 Task: Look for space in Shkodër, Albania from 9th June, 2023 to 16th June, 2023 for 2 adults in price range Rs.8000 to Rs.16000. Place can be entire place with 2 bedrooms having 2 beds and 1 bathroom. Property type can be house, flat, hotel. Amenities needed are: heating. Booking option can be shelf check-in. Required host language is English.
Action: Mouse moved to (403, 89)
Screenshot: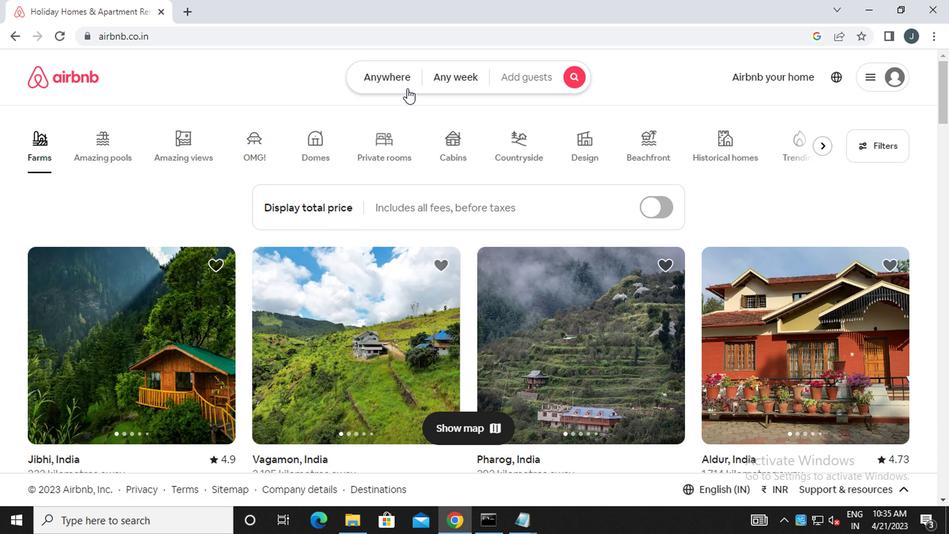 
Action: Mouse pressed left at (403, 89)
Screenshot: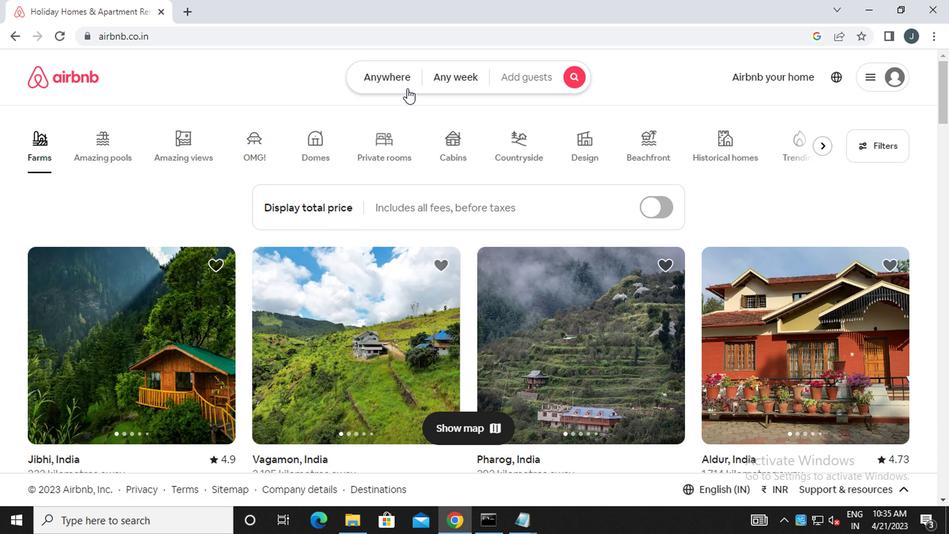 
Action: Mouse moved to (263, 122)
Screenshot: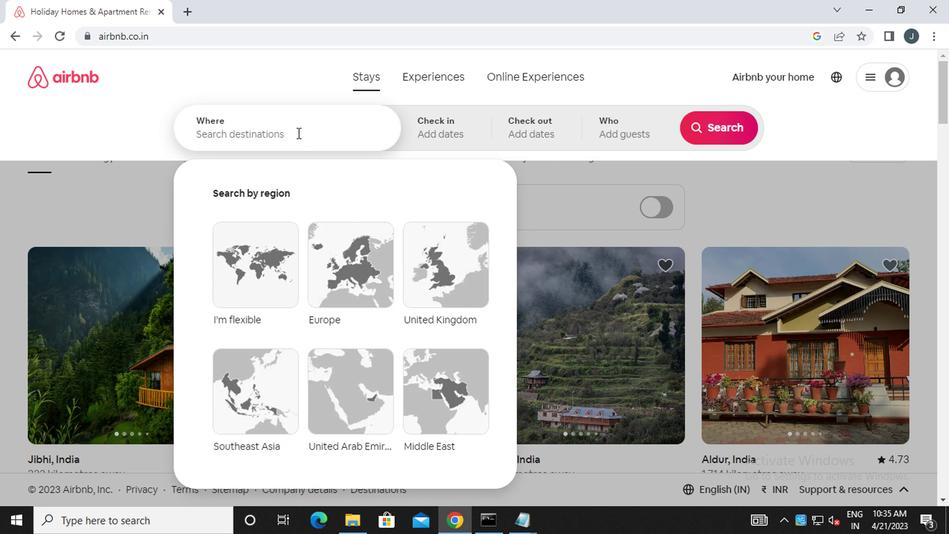 
Action: Mouse pressed left at (263, 122)
Screenshot: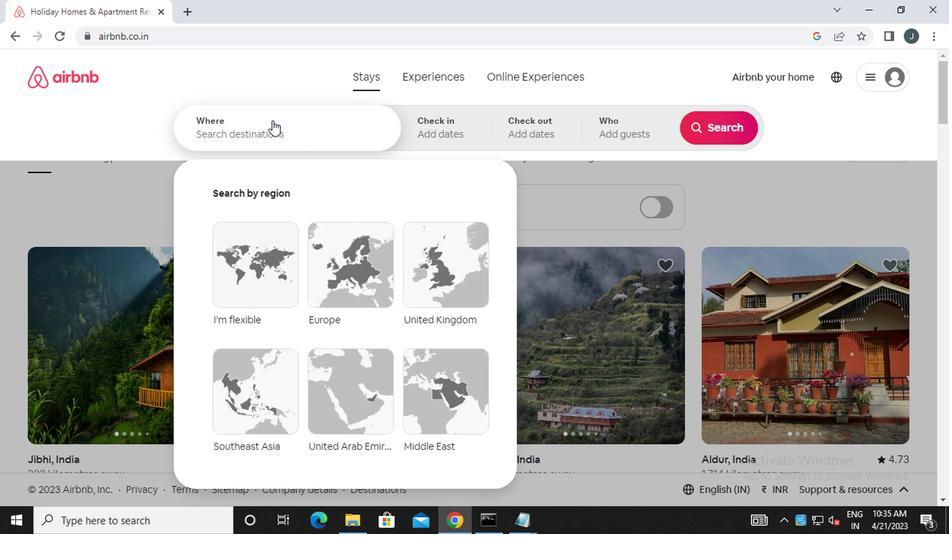 
Action: Mouse moved to (263, 122)
Screenshot: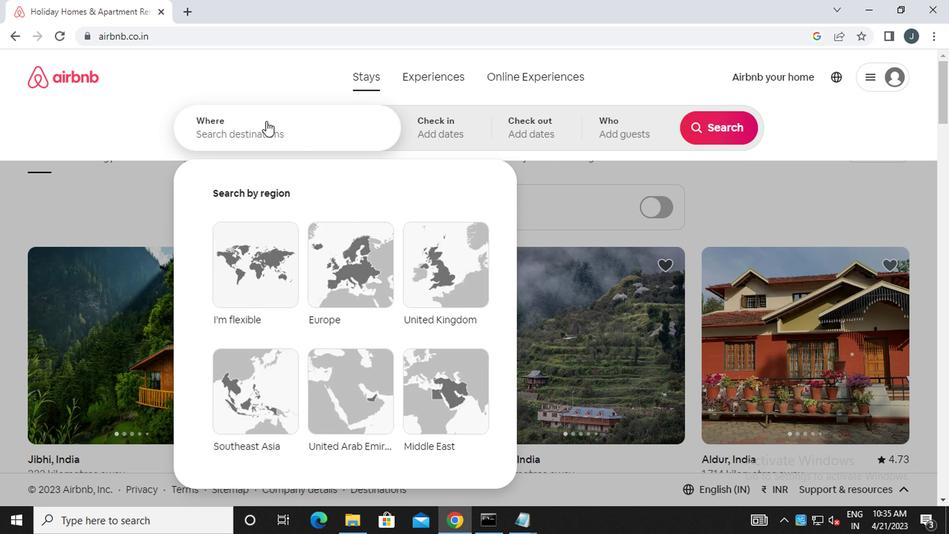 
Action: Key pressed s<Key.caps_lock>hkoder
Screenshot: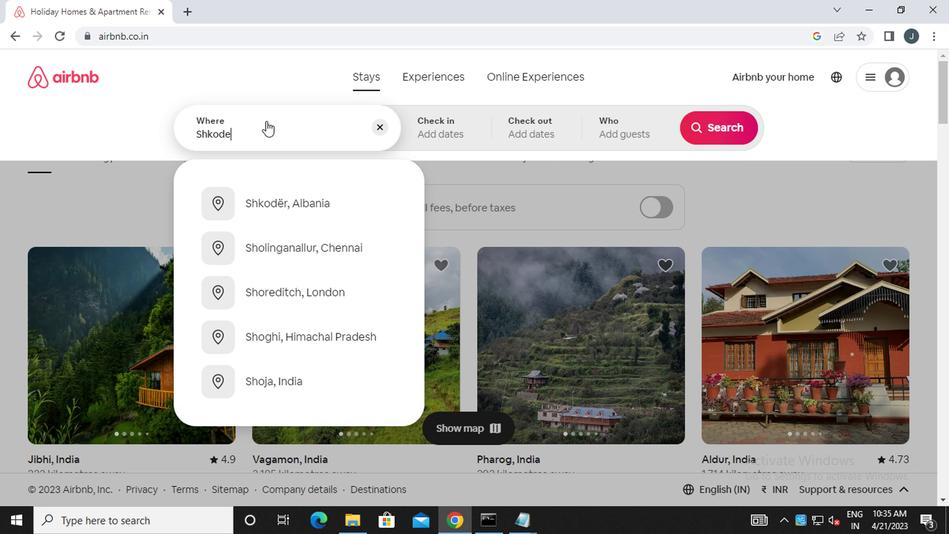 
Action: Mouse moved to (290, 198)
Screenshot: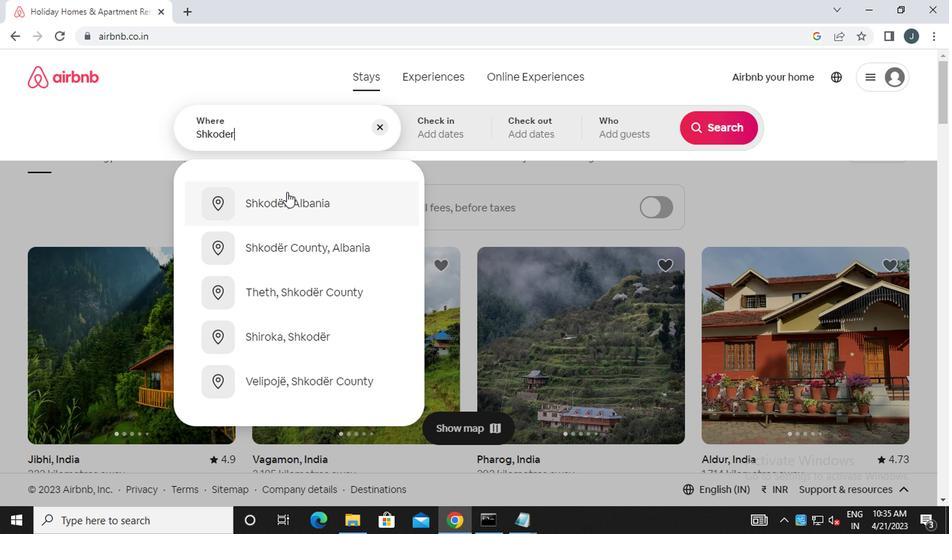 
Action: Mouse pressed left at (290, 198)
Screenshot: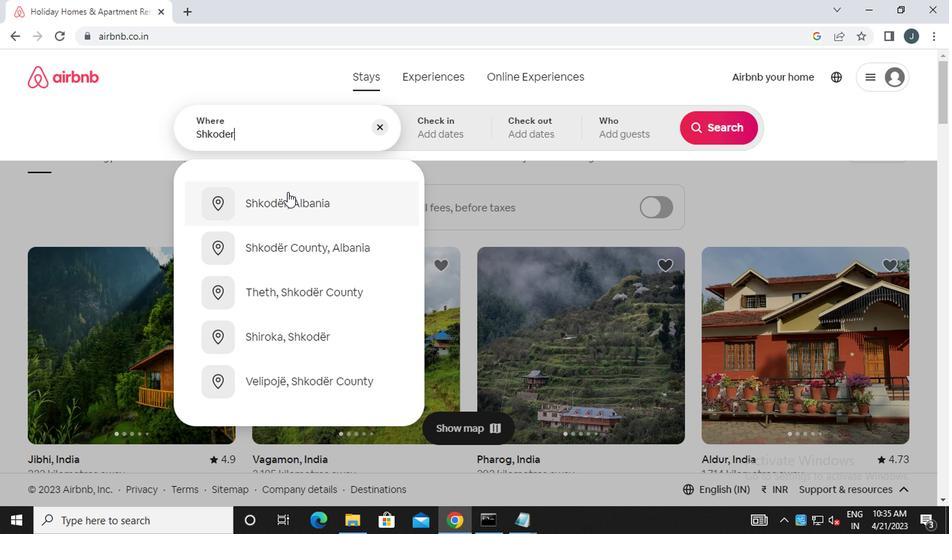 
Action: Mouse moved to (708, 243)
Screenshot: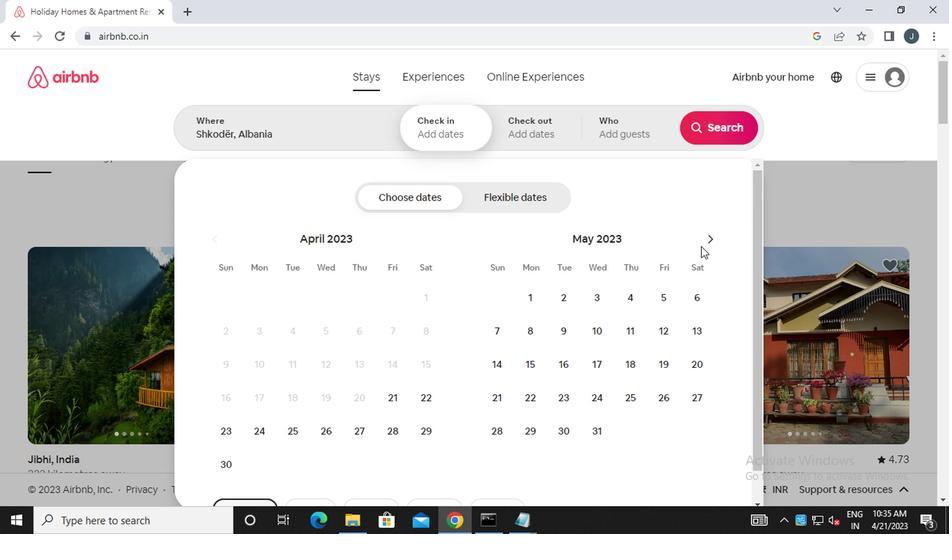 
Action: Mouse pressed left at (708, 243)
Screenshot: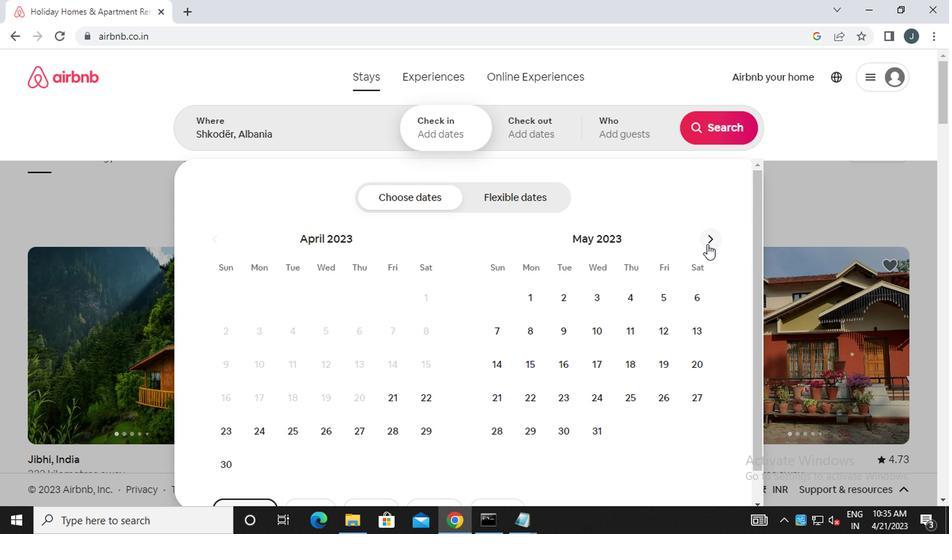 
Action: Mouse moved to (663, 325)
Screenshot: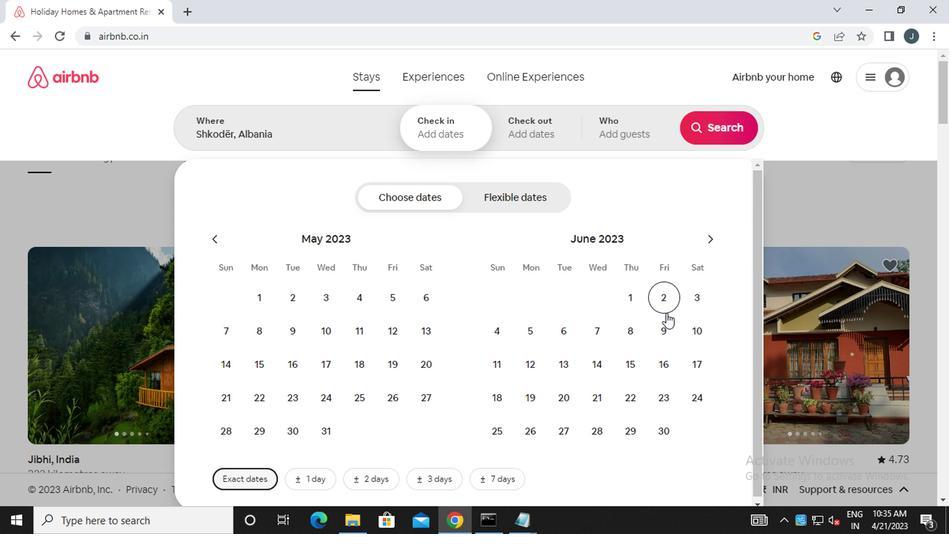 
Action: Mouse pressed left at (663, 325)
Screenshot: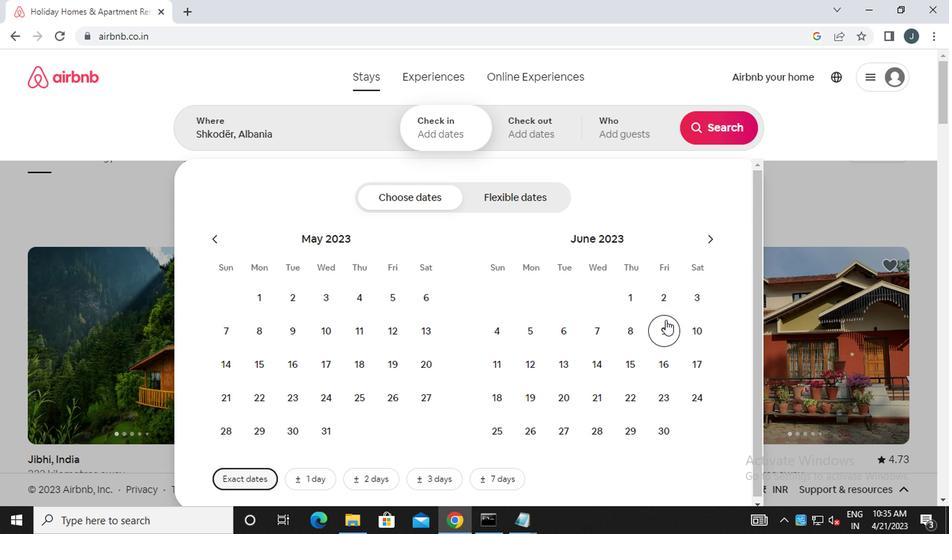 
Action: Mouse moved to (664, 354)
Screenshot: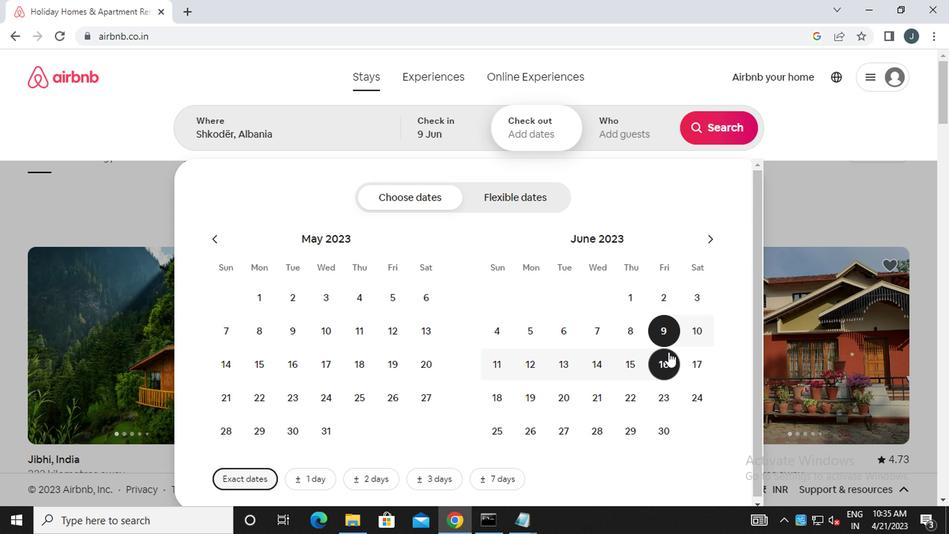 
Action: Mouse pressed left at (664, 354)
Screenshot: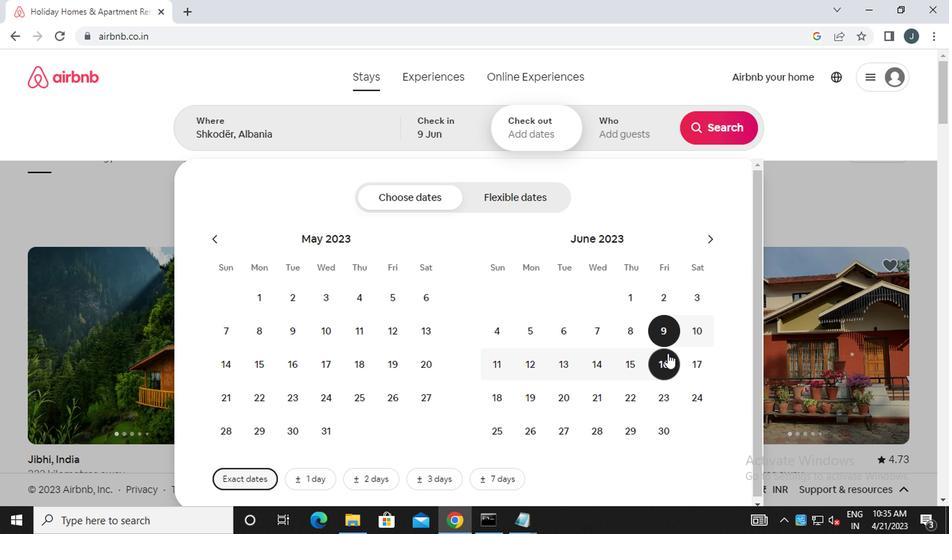 
Action: Mouse moved to (624, 128)
Screenshot: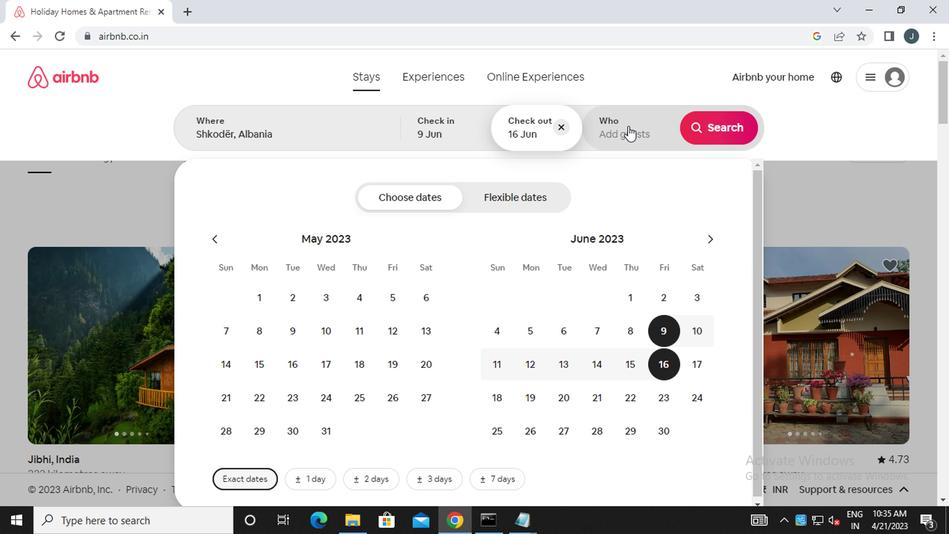 
Action: Mouse pressed left at (624, 128)
Screenshot: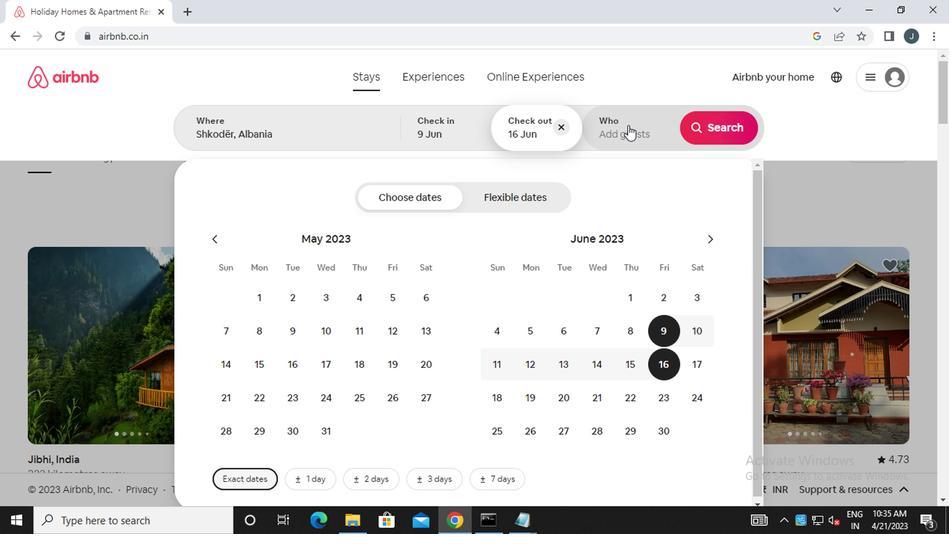 
Action: Mouse moved to (726, 198)
Screenshot: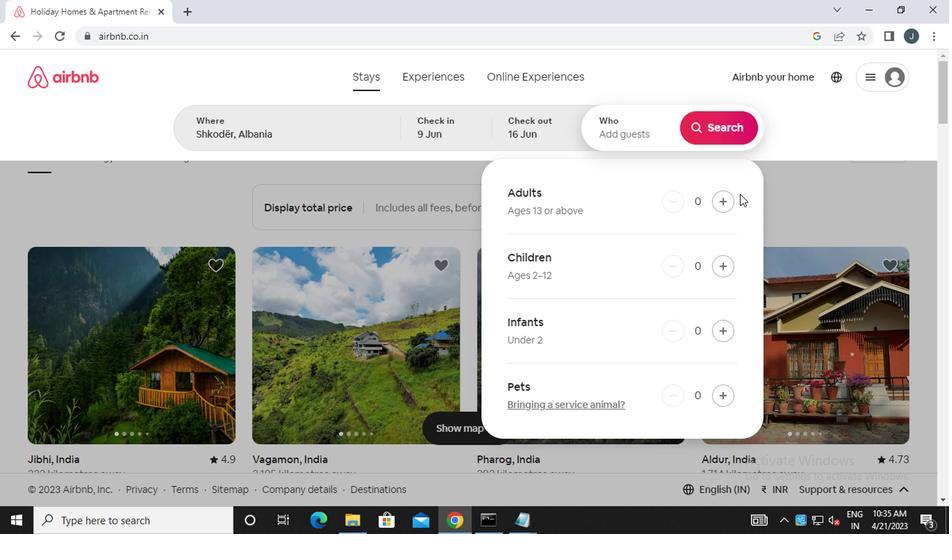 
Action: Mouse pressed left at (726, 198)
Screenshot: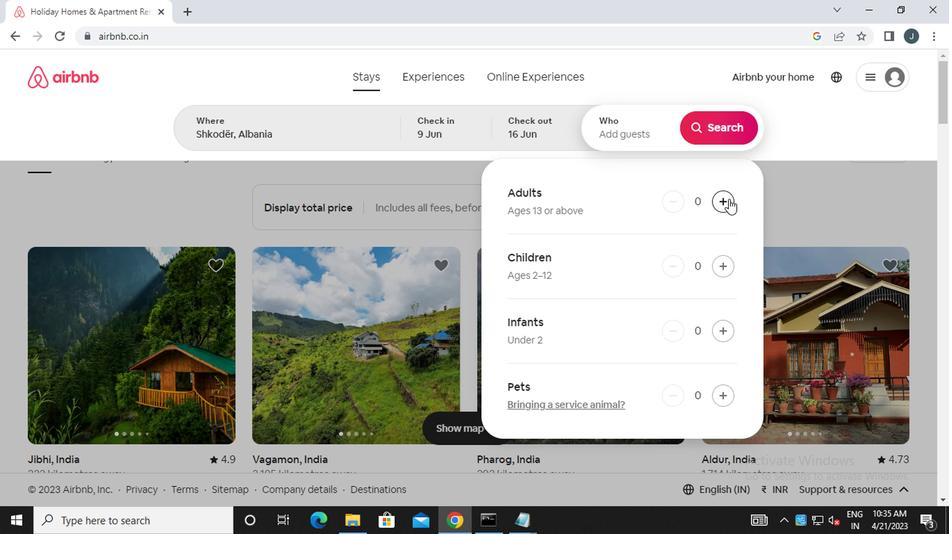 
Action: Mouse moved to (726, 198)
Screenshot: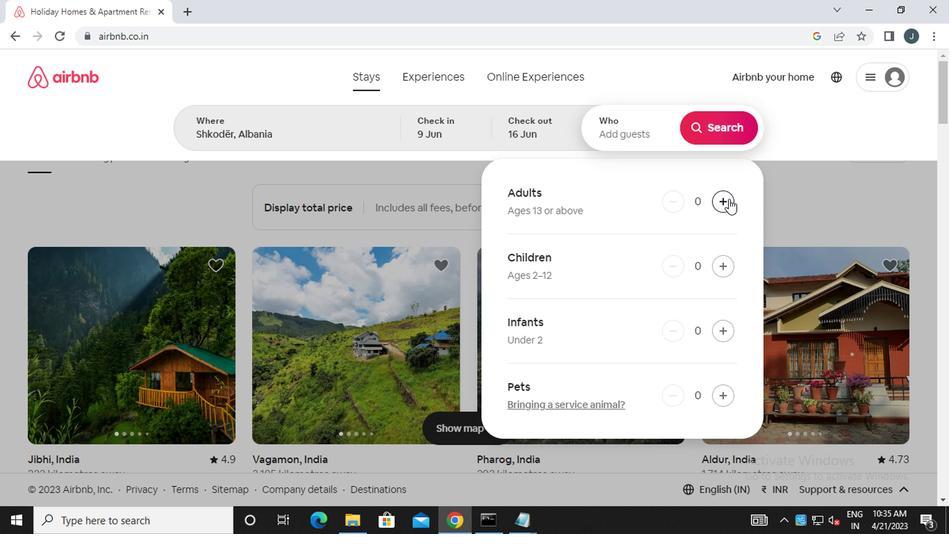 
Action: Mouse pressed left at (726, 198)
Screenshot: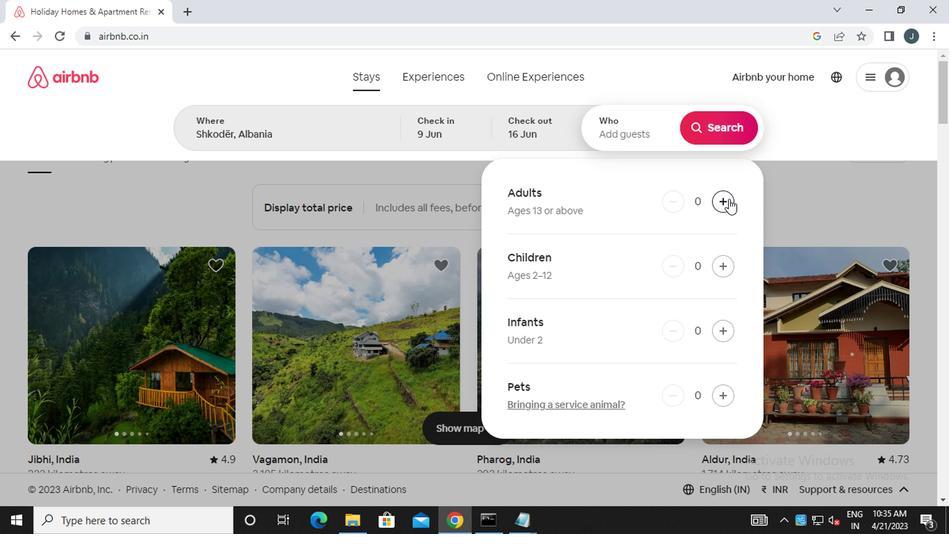 
Action: Mouse moved to (730, 129)
Screenshot: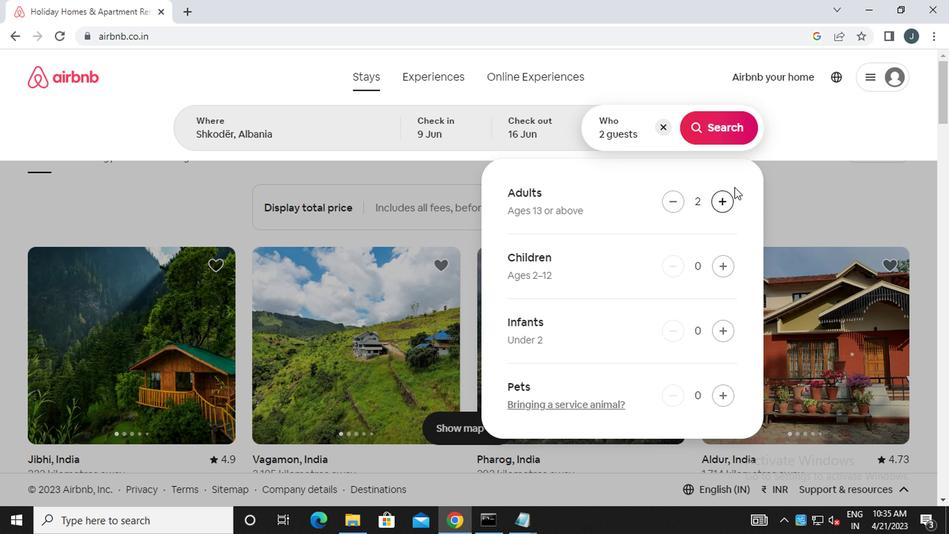 
Action: Mouse pressed left at (730, 129)
Screenshot: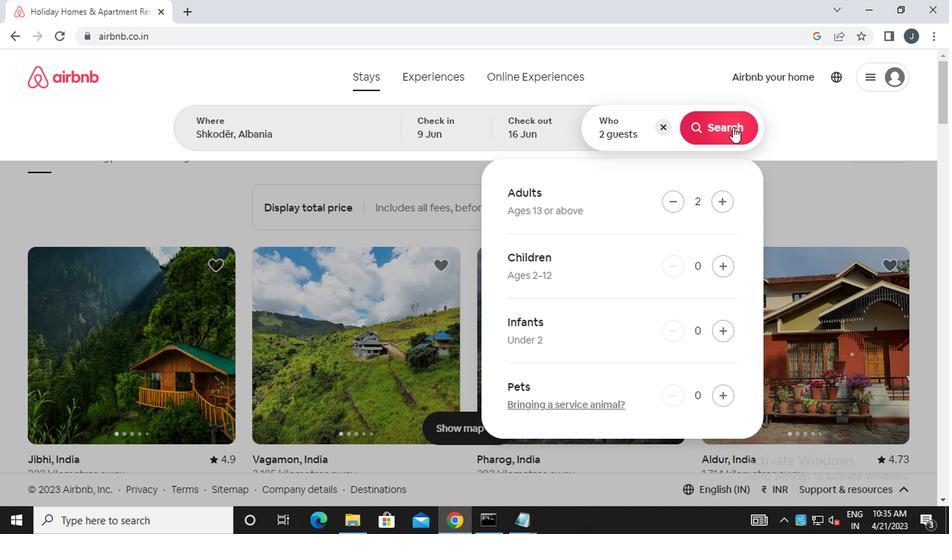 
Action: Mouse moved to (900, 129)
Screenshot: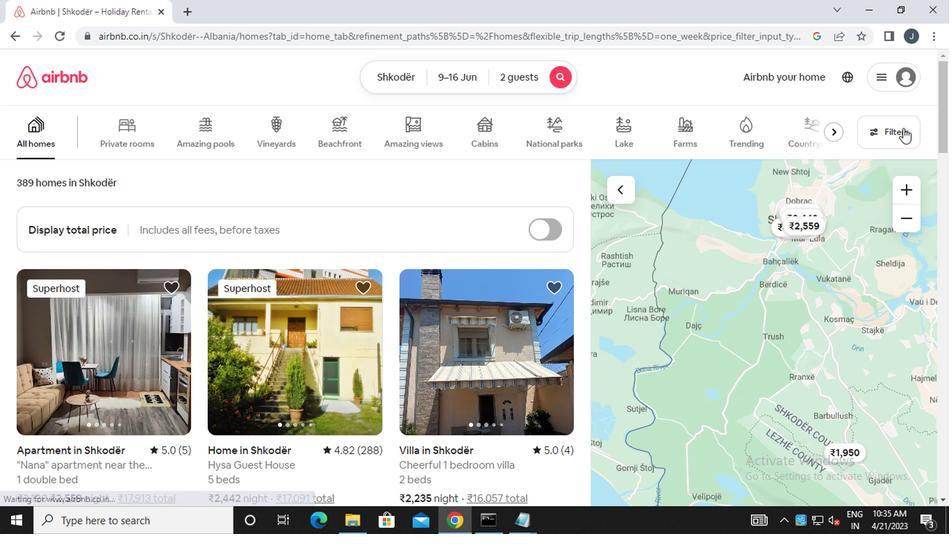 
Action: Mouse pressed left at (900, 129)
Screenshot: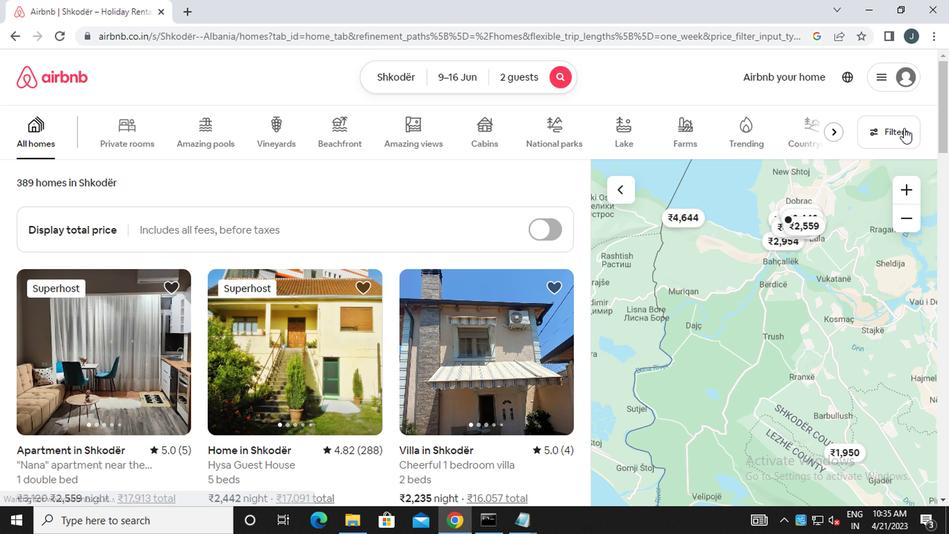 
Action: Mouse moved to (322, 312)
Screenshot: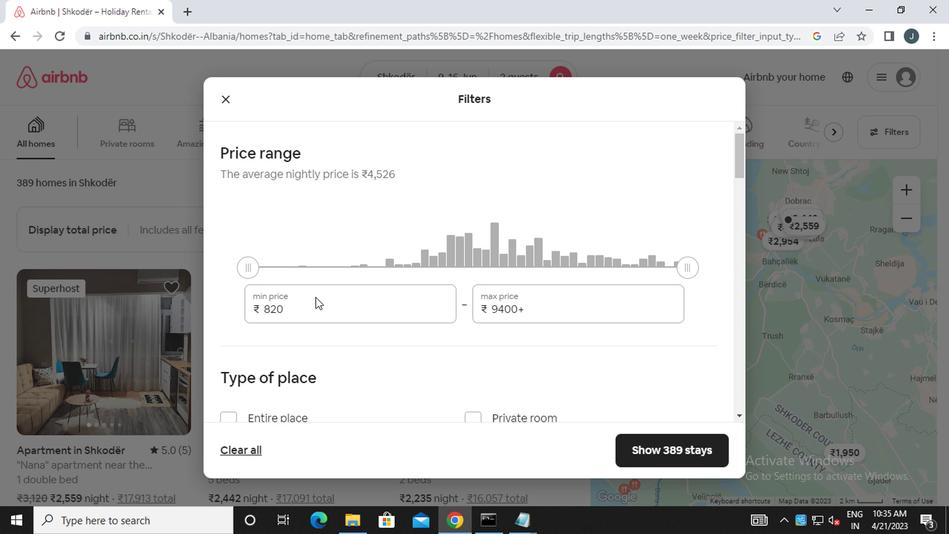 
Action: Mouse pressed left at (322, 312)
Screenshot: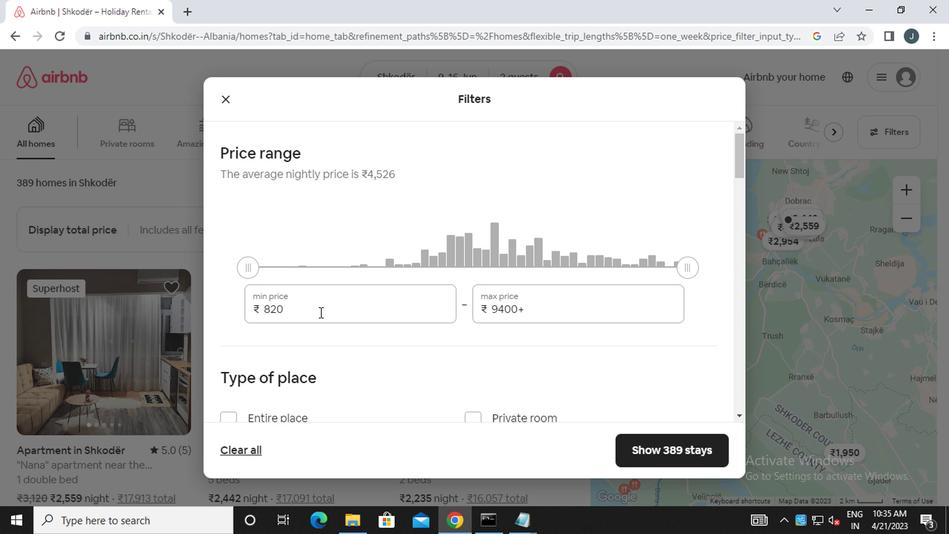 
Action: Mouse moved to (339, 292)
Screenshot: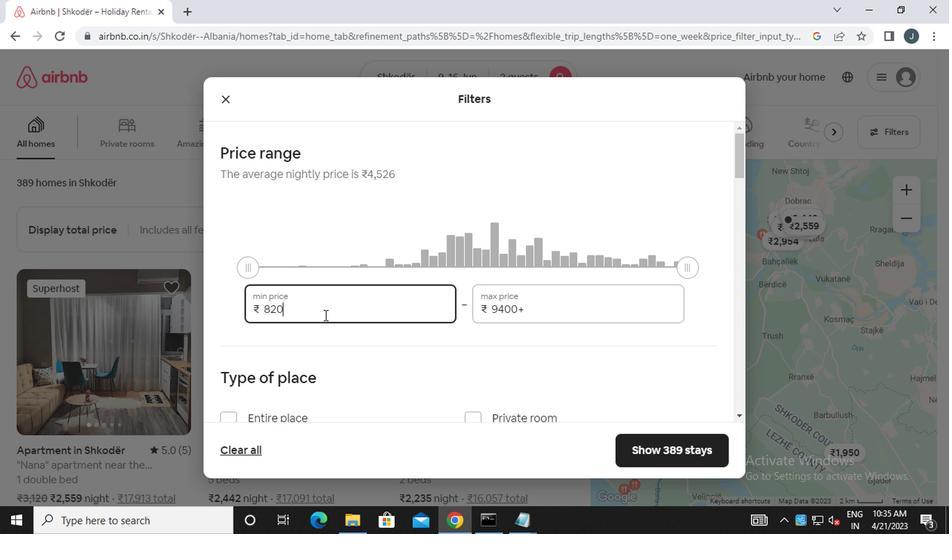 
Action: Key pressed <Key.backspace><Key.backspace>000
Screenshot: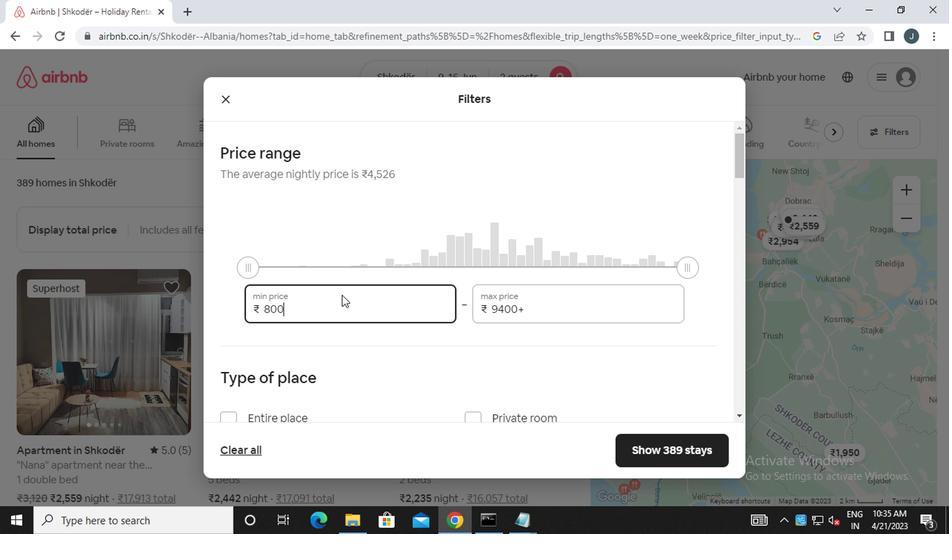 
Action: Mouse moved to (327, 301)
Screenshot: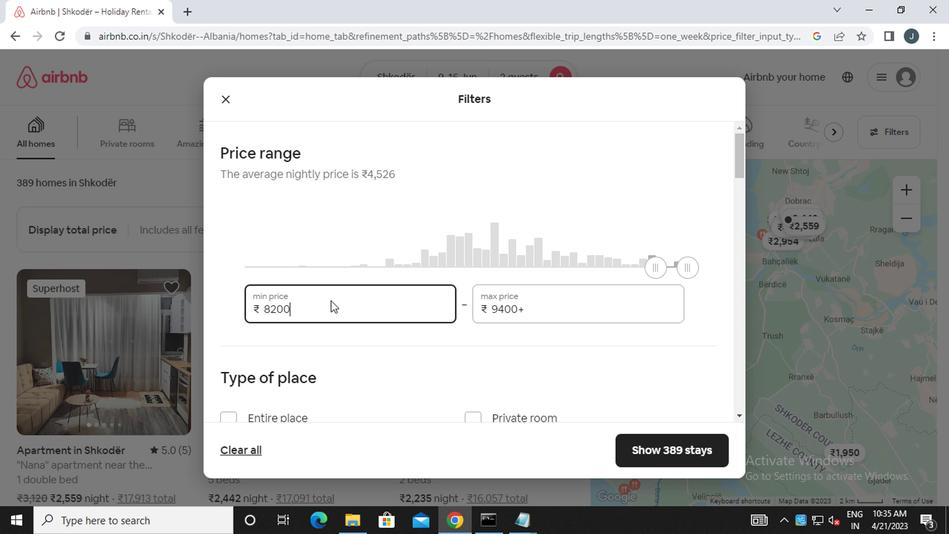
Action: Key pressed <Key.backspace><Key.backspace><Key.backspace>000
Screenshot: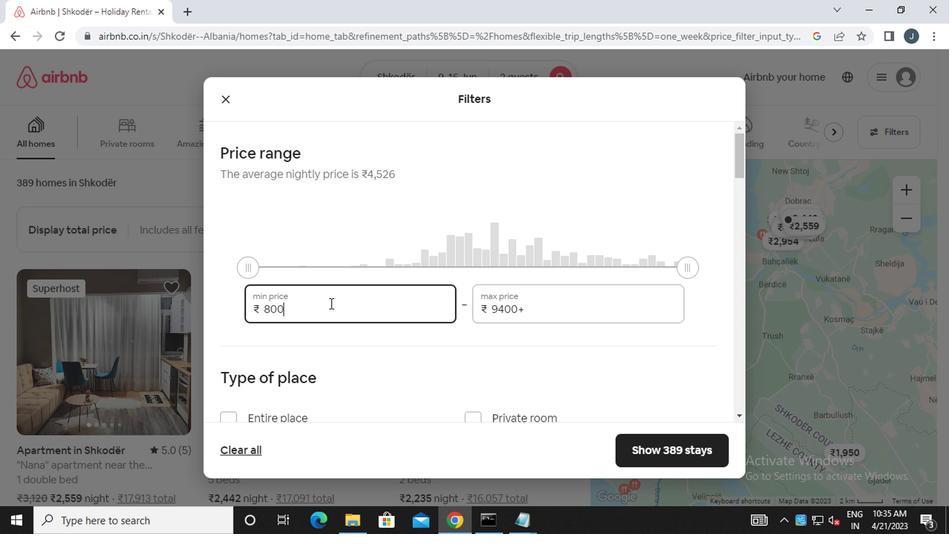 
Action: Mouse moved to (579, 308)
Screenshot: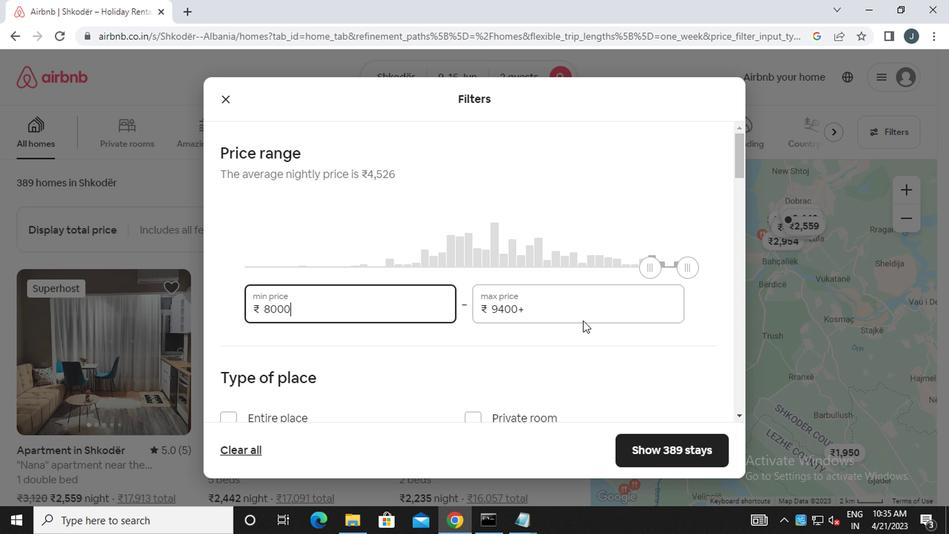
Action: Mouse pressed left at (579, 308)
Screenshot: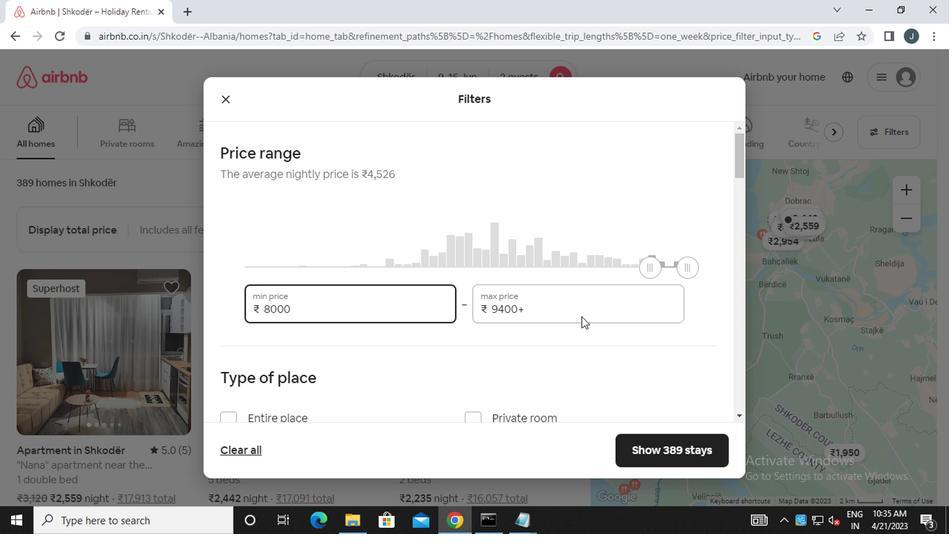 
Action: Key pressed <Key.backspace><Key.backspace><Key.backspace><Key.backspace><Key.backspace>16000
Screenshot: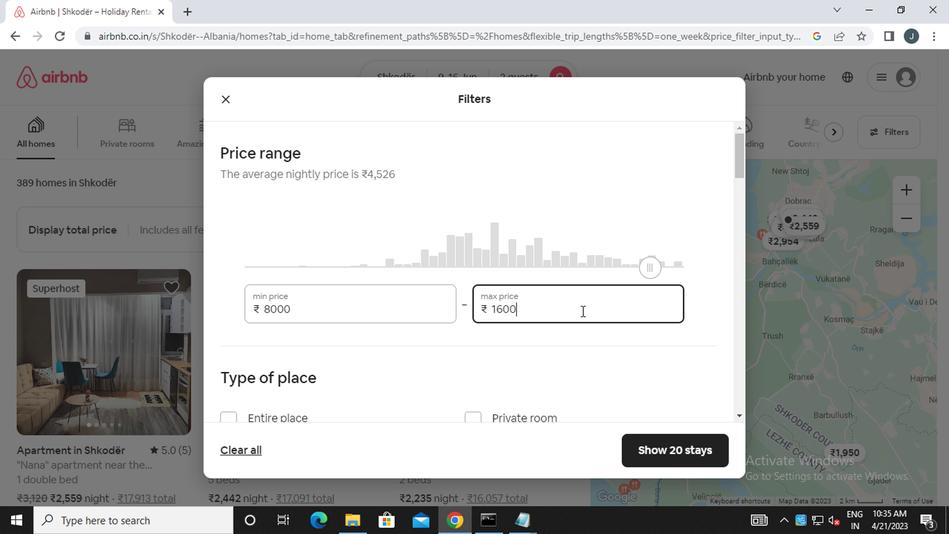 
Action: Mouse moved to (664, 348)
Screenshot: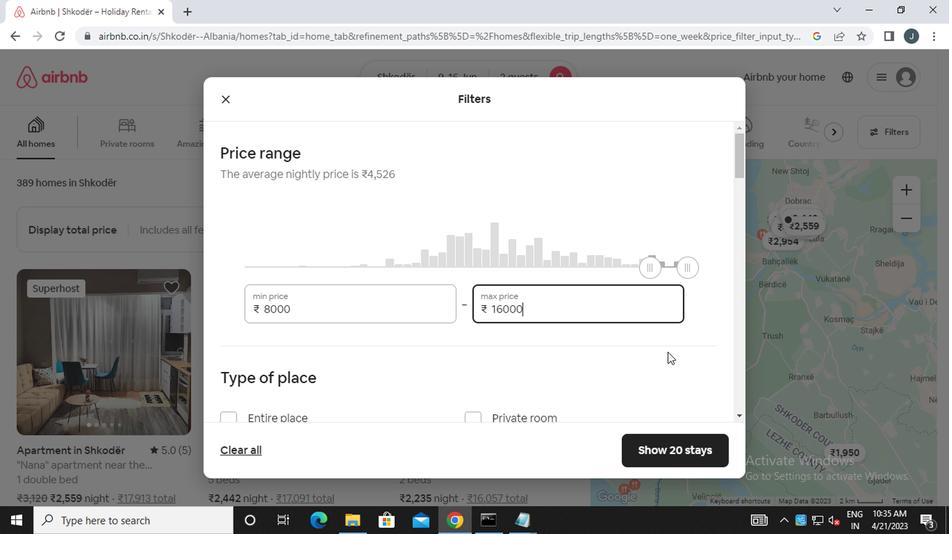 
Action: Mouse scrolled (664, 348) with delta (0, 0)
Screenshot: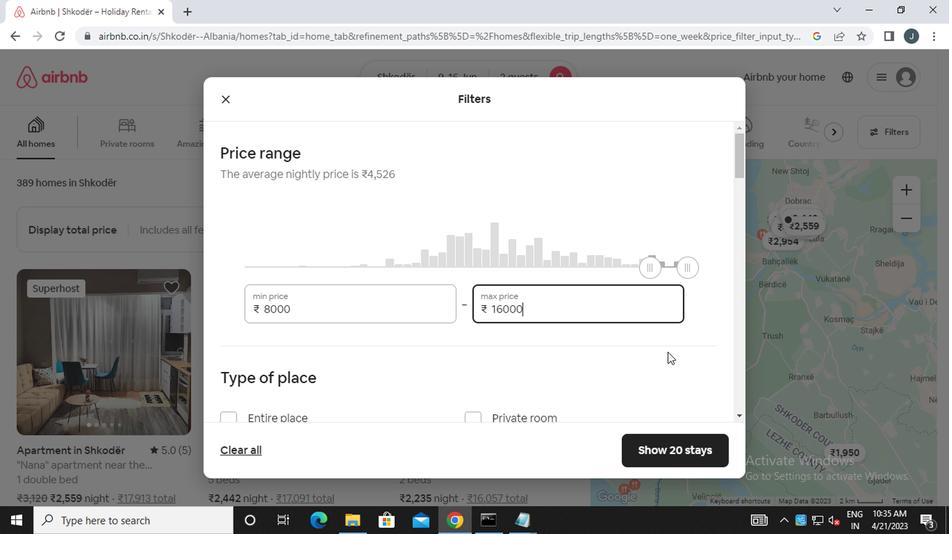 
Action: Mouse scrolled (664, 348) with delta (0, 0)
Screenshot: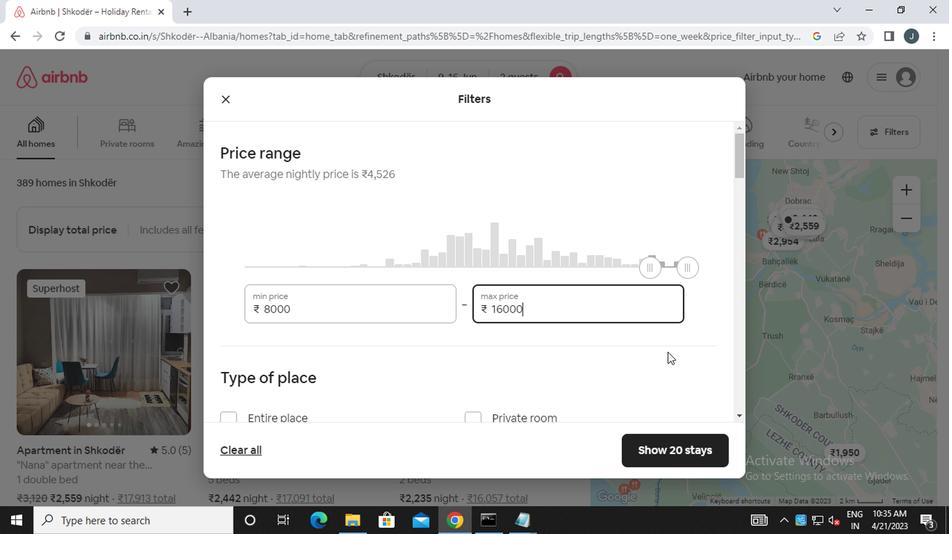 
Action: Mouse scrolled (664, 348) with delta (0, 0)
Screenshot: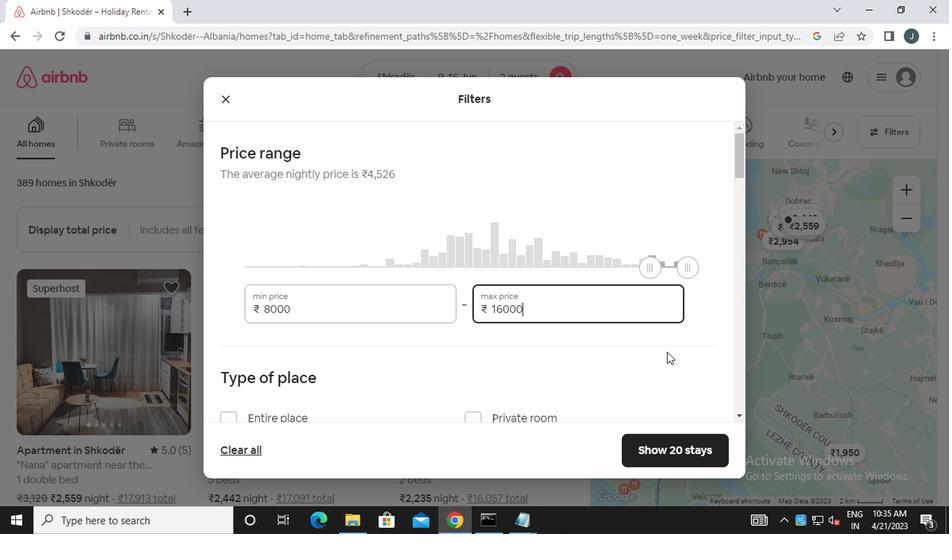
Action: Mouse moved to (253, 214)
Screenshot: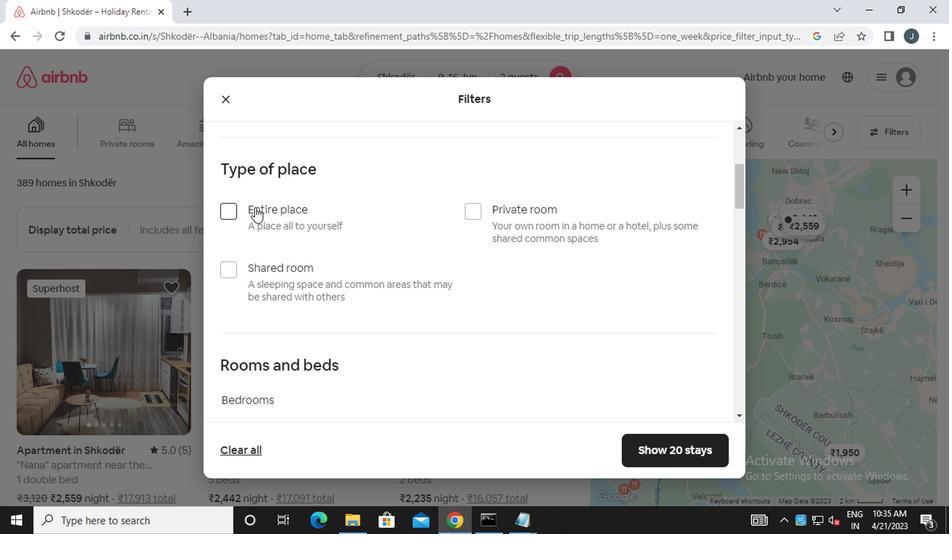 
Action: Mouse pressed left at (253, 214)
Screenshot: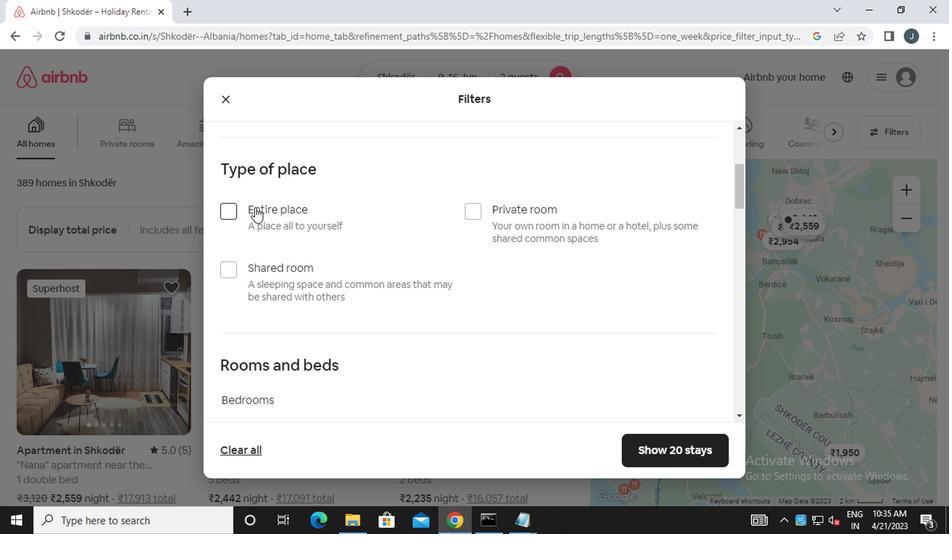 
Action: Mouse moved to (348, 269)
Screenshot: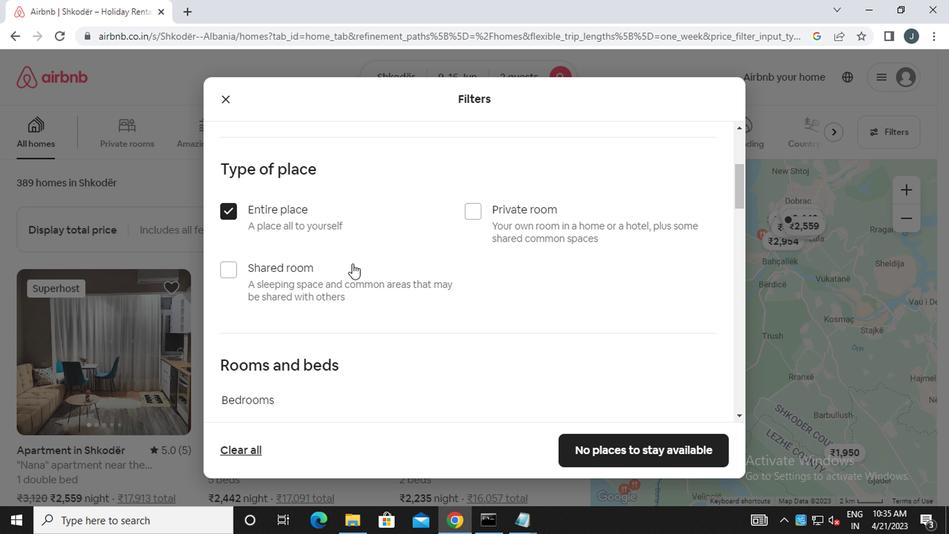 
Action: Mouse scrolled (348, 268) with delta (0, 0)
Screenshot: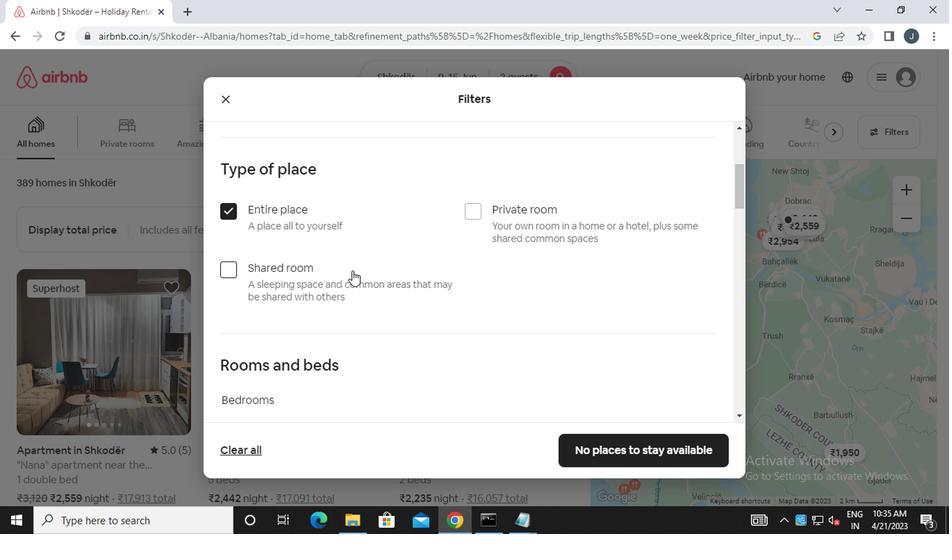 
Action: Mouse scrolled (348, 268) with delta (0, 0)
Screenshot: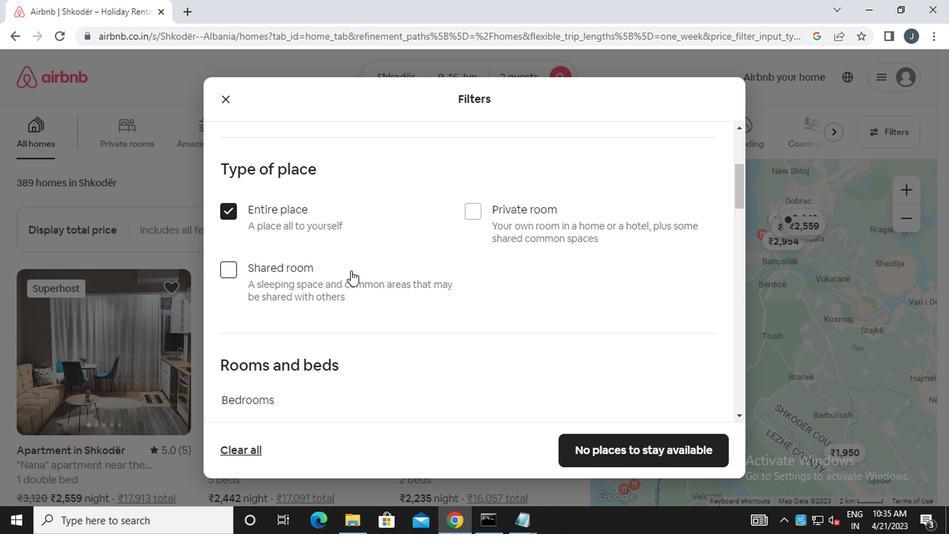 
Action: Mouse moved to (348, 269)
Screenshot: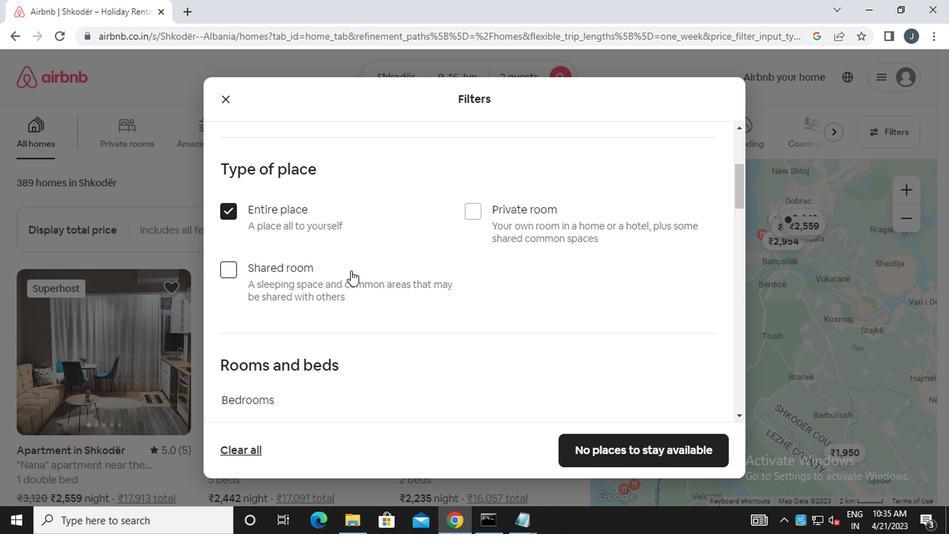 
Action: Mouse scrolled (348, 268) with delta (0, 0)
Screenshot: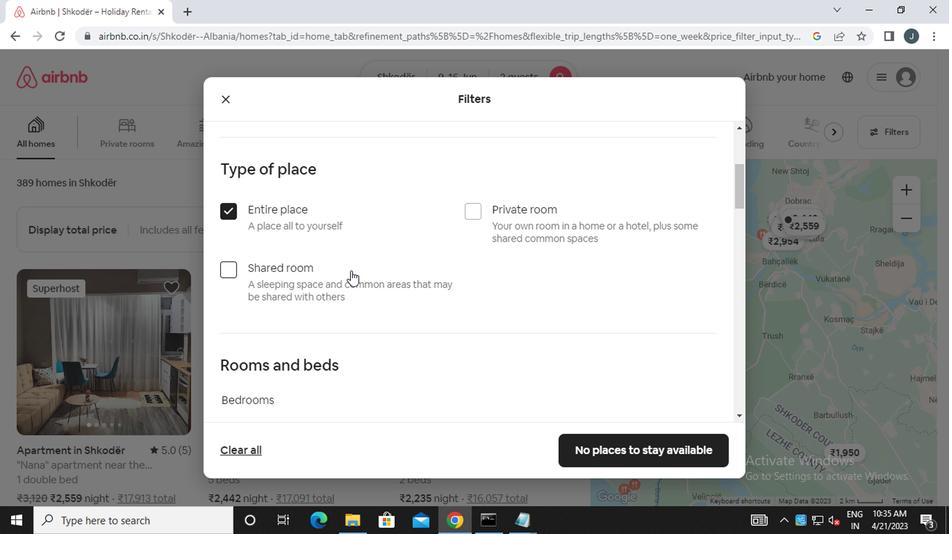 
Action: Mouse moved to (347, 237)
Screenshot: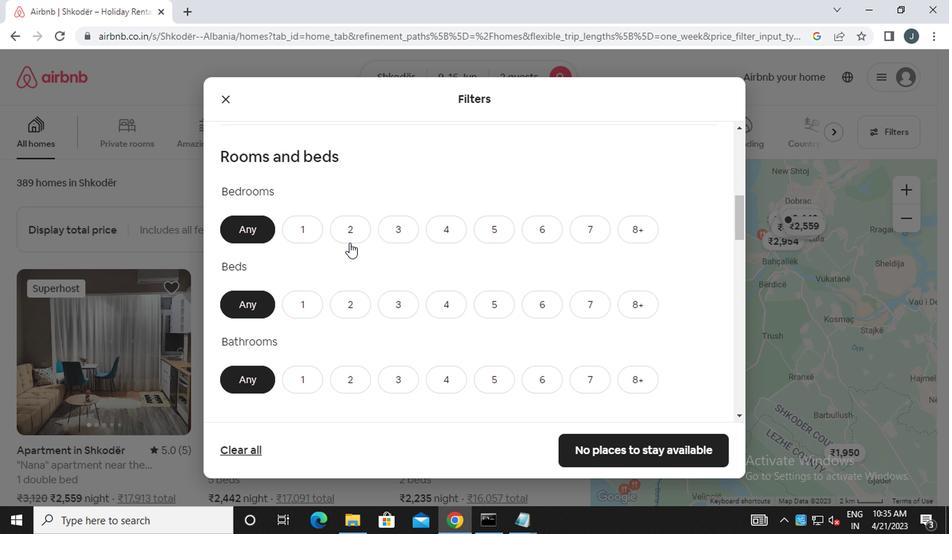
Action: Mouse pressed left at (347, 237)
Screenshot: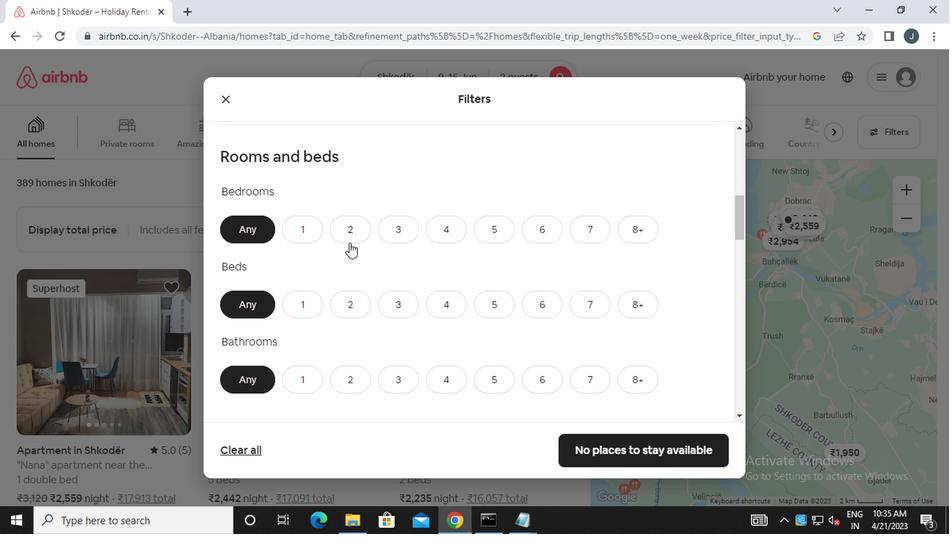 
Action: Mouse moved to (351, 303)
Screenshot: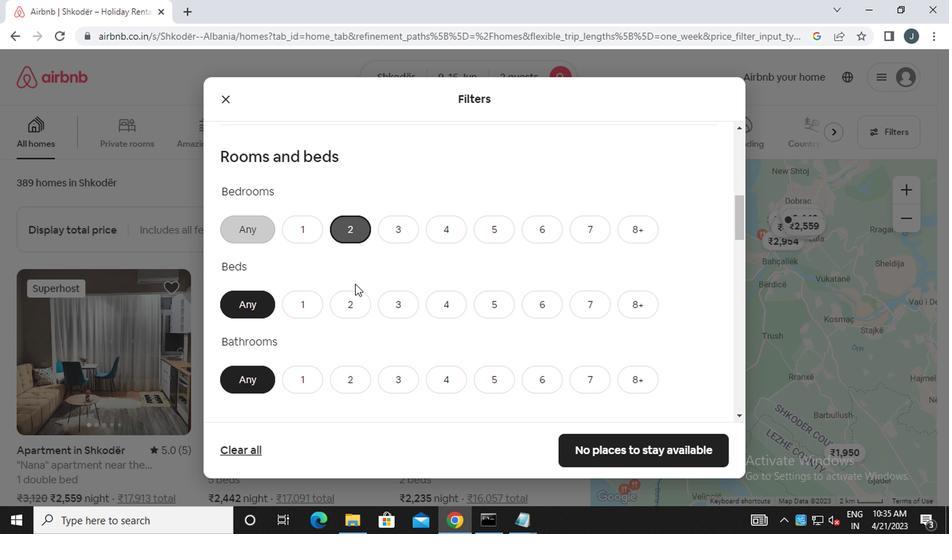 
Action: Mouse pressed left at (351, 303)
Screenshot: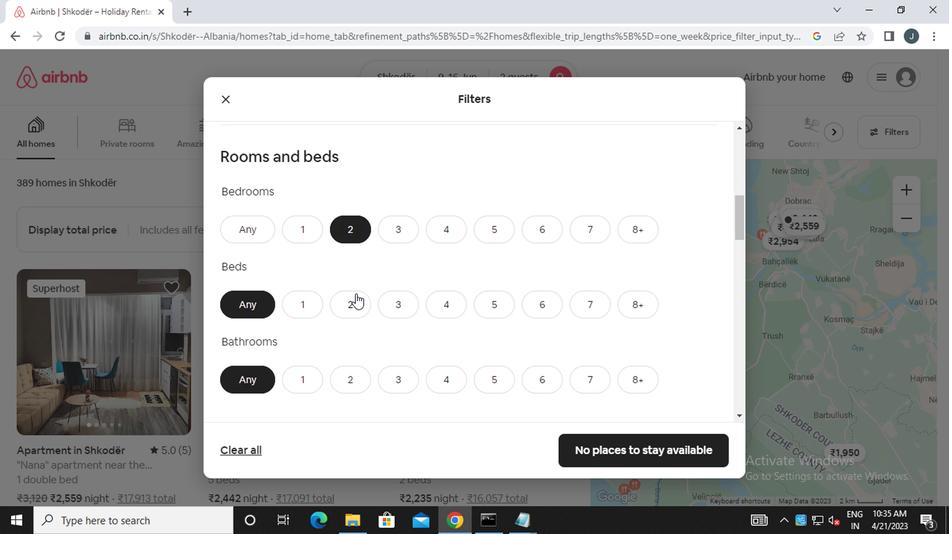 
Action: Mouse moved to (301, 379)
Screenshot: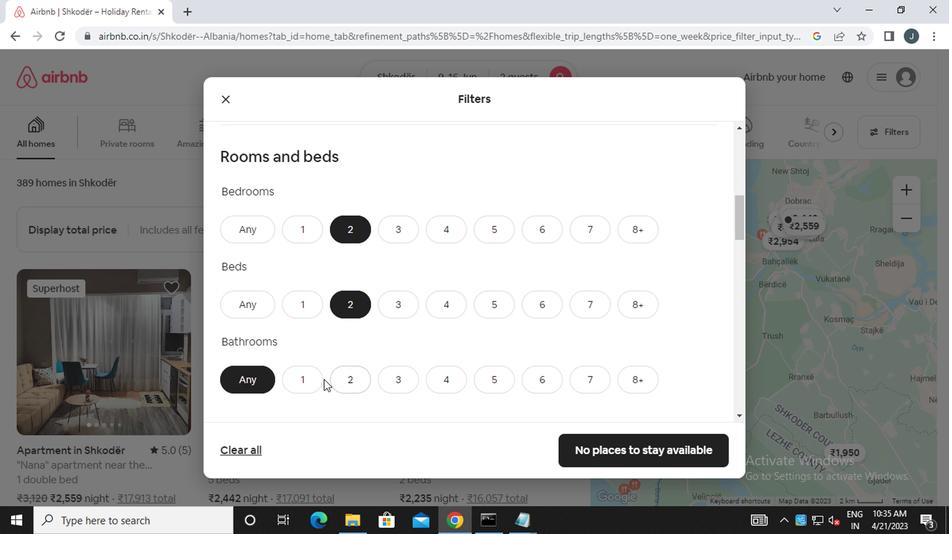 
Action: Mouse pressed left at (301, 379)
Screenshot: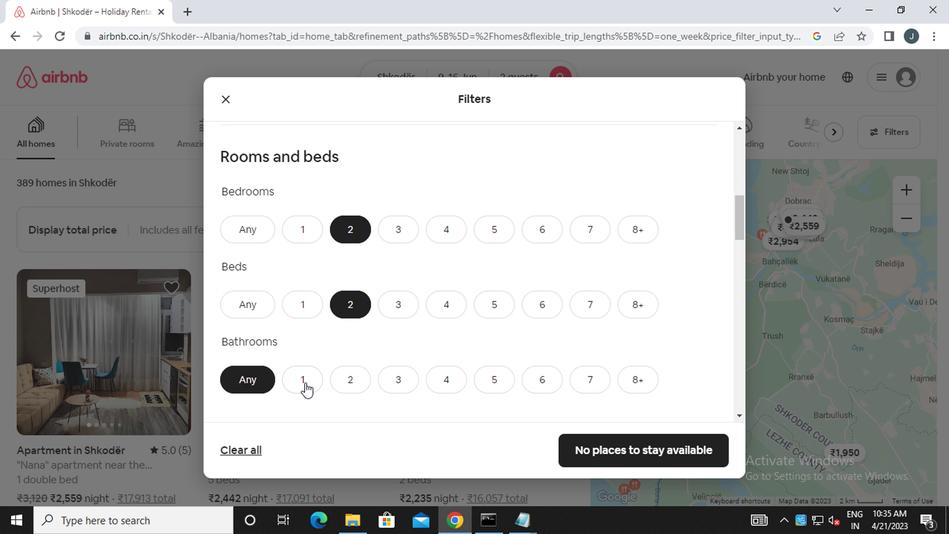 
Action: Mouse moved to (336, 363)
Screenshot: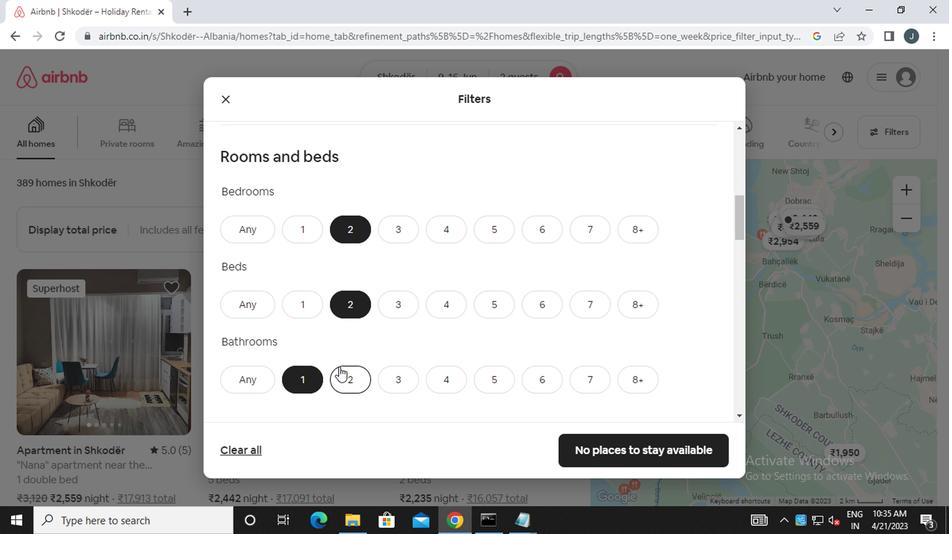 
Action: Mouse scrolled (336, 362) with delta (0, 0)
Screenshot: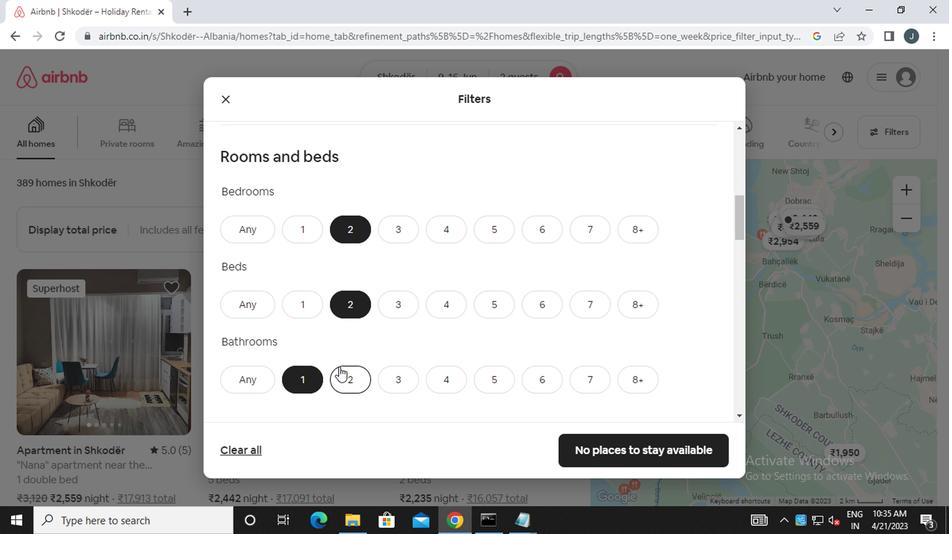 
Action: Mouse scrolled (336, 362) with delta (0, 0)
Screenshot: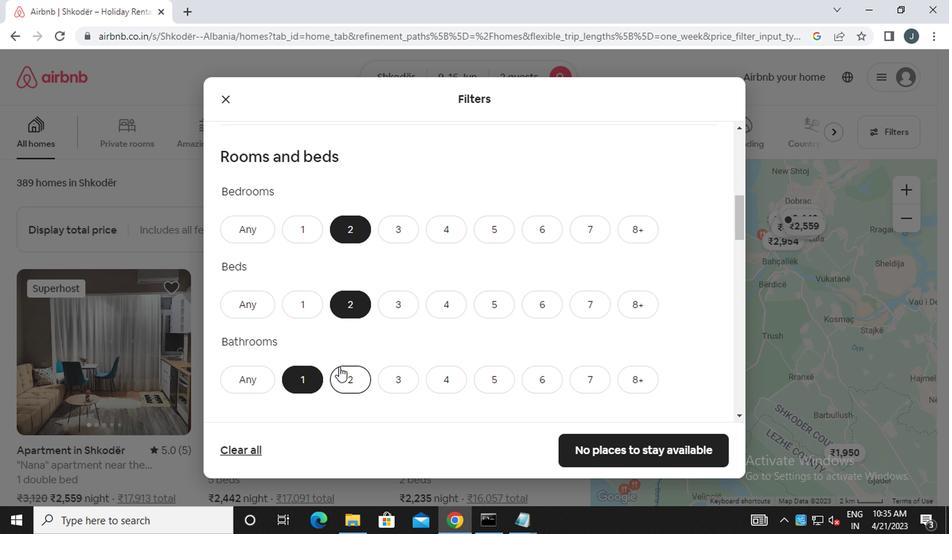 
Action: Mouse moved to (343, 363)
Screenshot: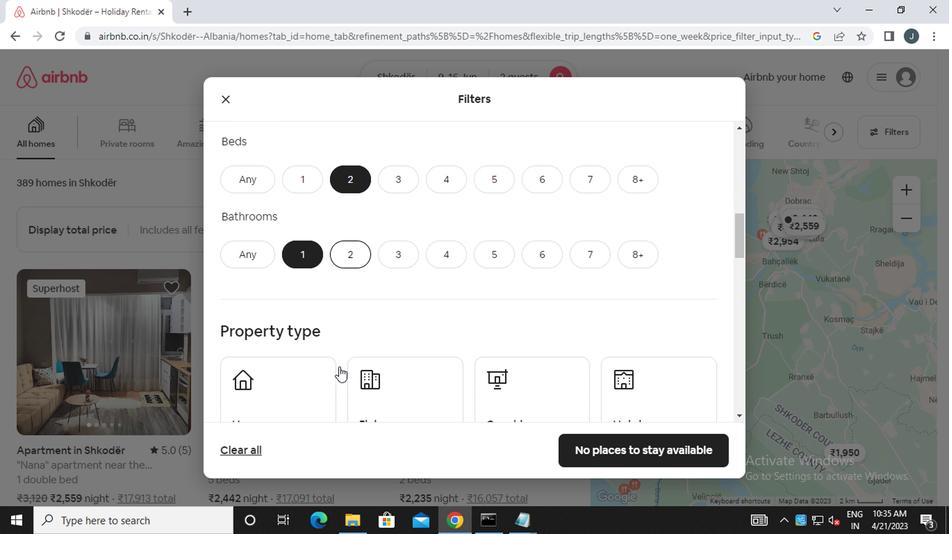 
Action: Mouse scrolled (343, 362) with delta (0, 0)
Screenshot: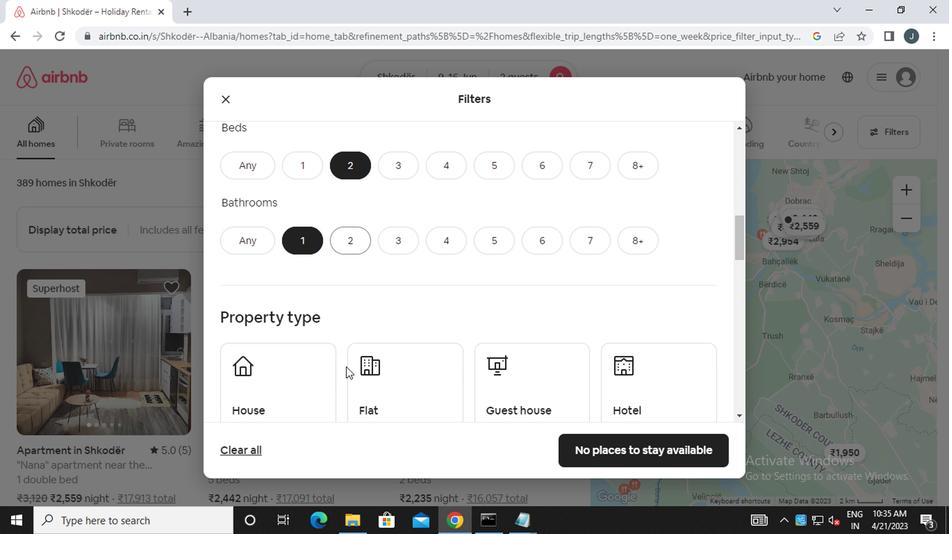
Action: Mouse moved to (274, 314)
Screenshot: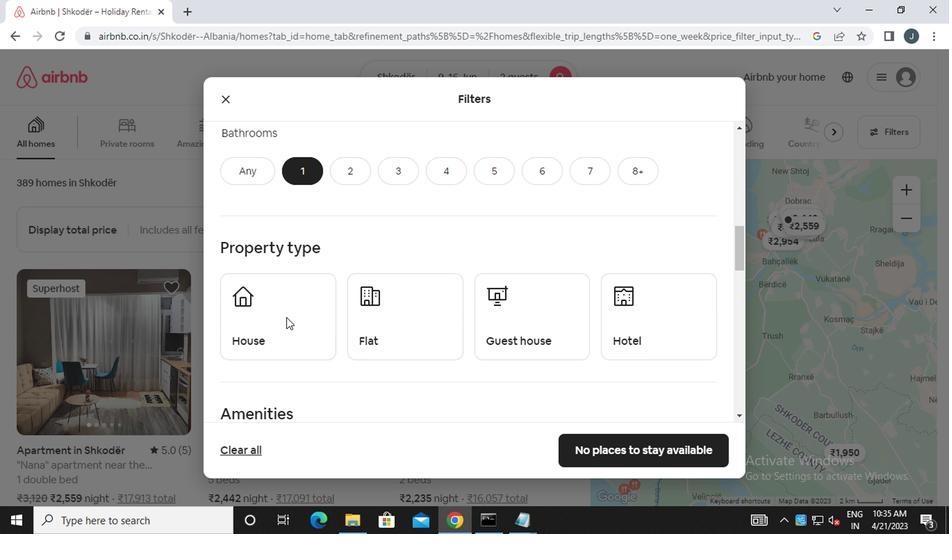 
Action: Mouse pressed left at (274, 314)
Screenshot: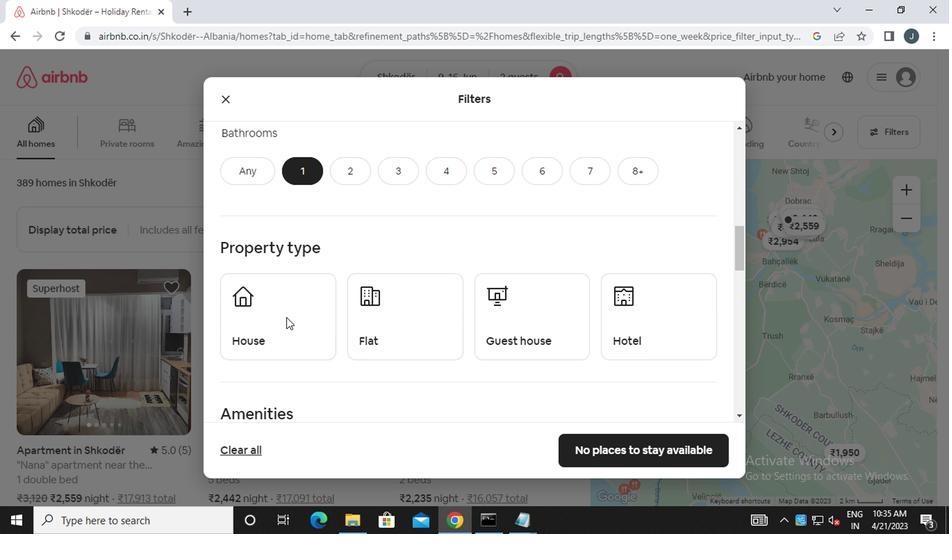 
Action: Mouse moved to (391, 328)
Screenshot: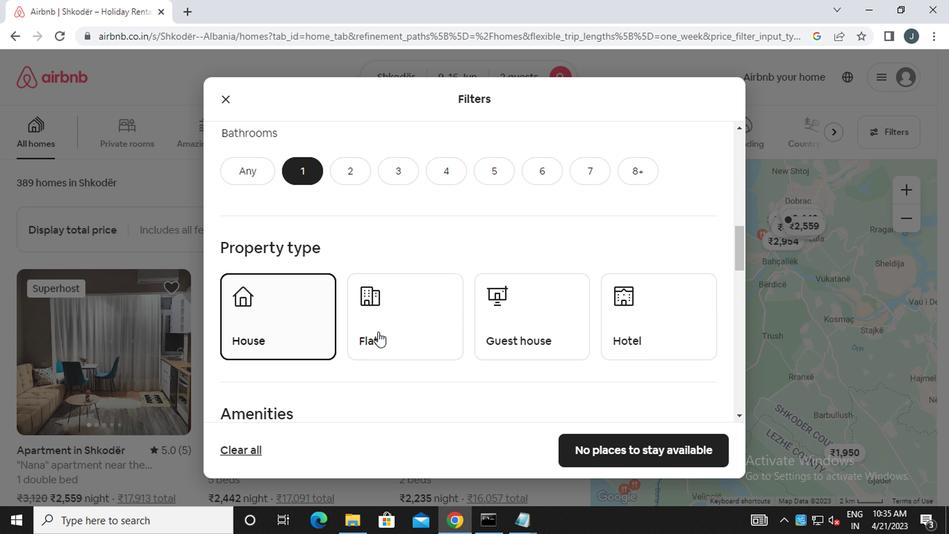 
Action: Mouse pressed left at (391, 328)
Screenshot: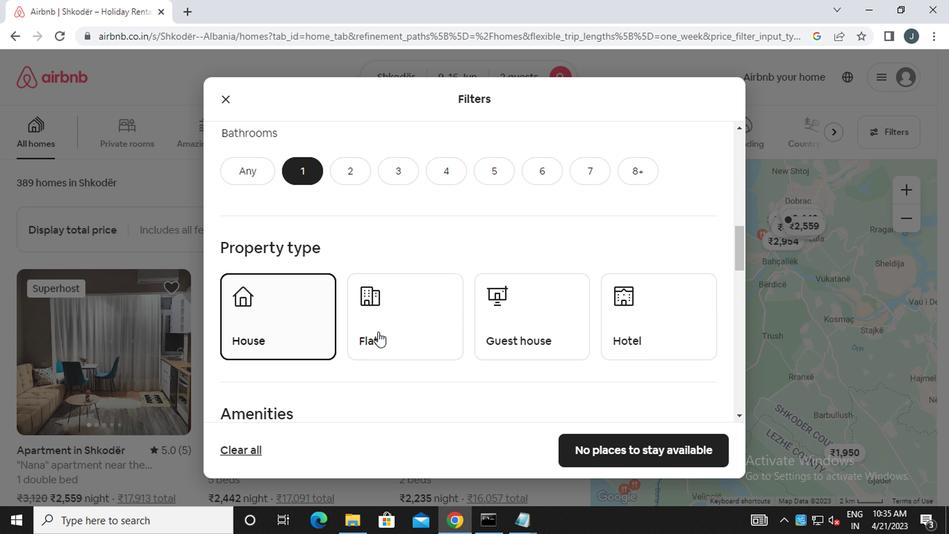 
Action: Mouse moved to (638, 326)
Screenshot: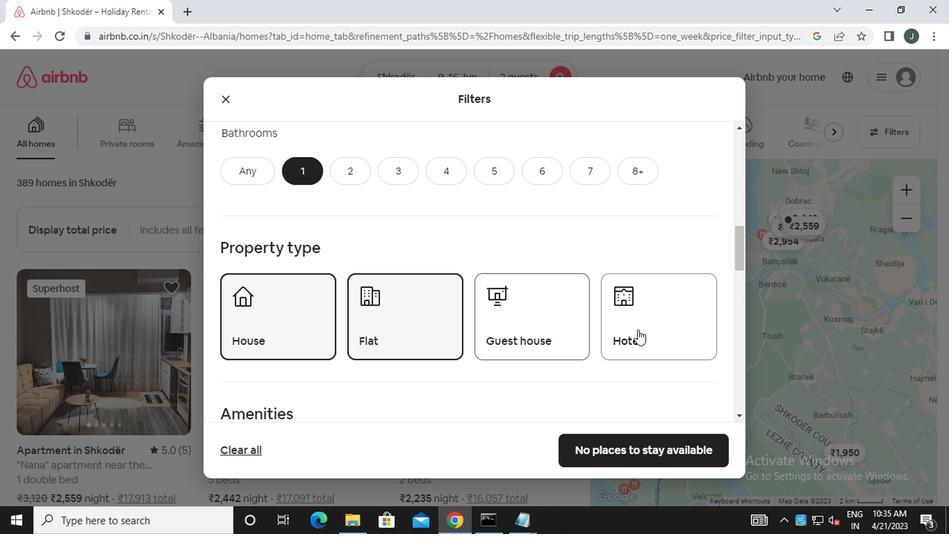 
Action: Mouse pressed left at (638, 326)
Screenshot: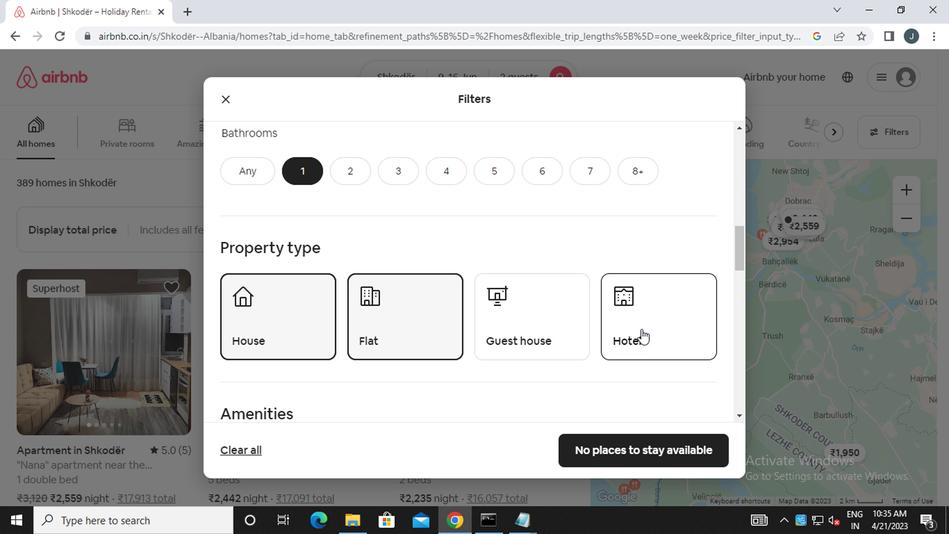 
Action: Mouse moved to (639, 326)
Screenshot: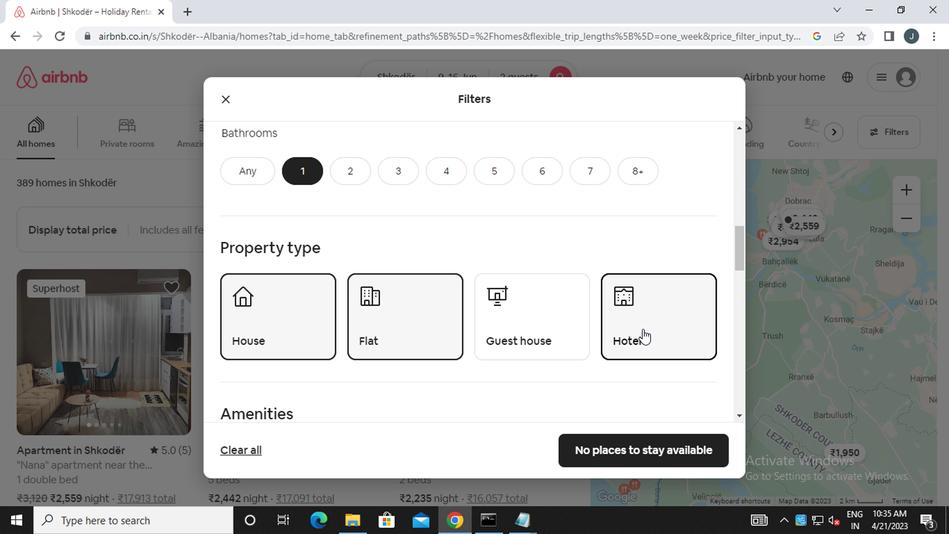 
Action: Mouse scrolled (639, 326) with delta (0, 0)
Screenshot: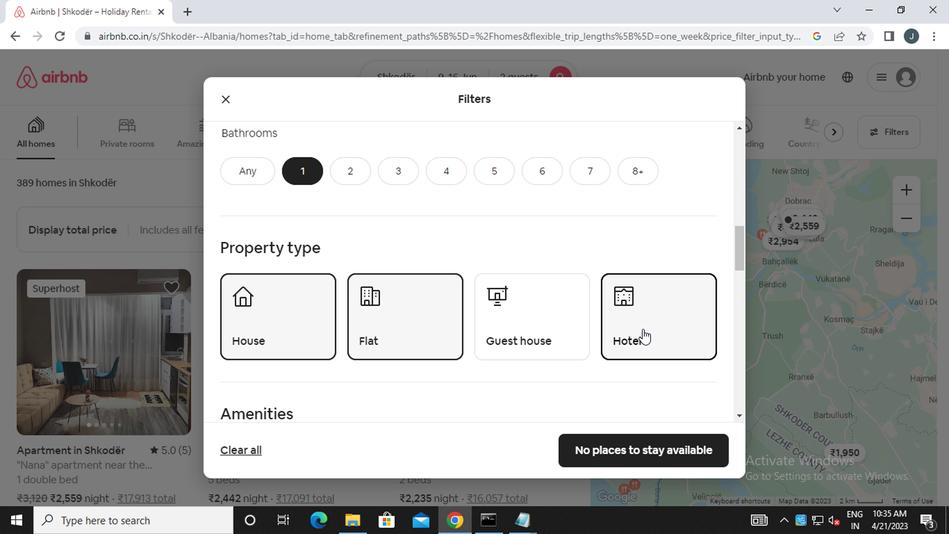 
Action: Mouse moved to (639, 326)
Screenshot: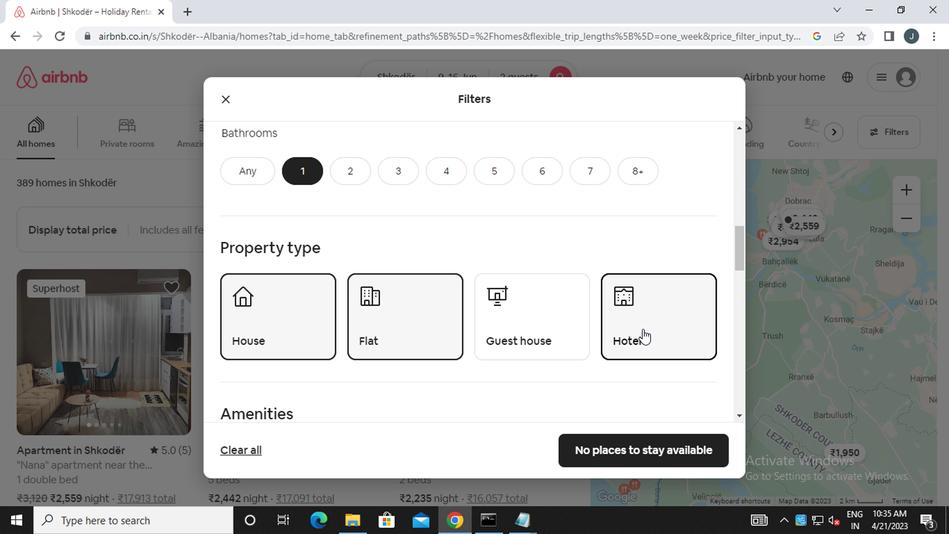 
Action: Mouse scrolled (639, 326) with delta (0, 0)
Screenshot: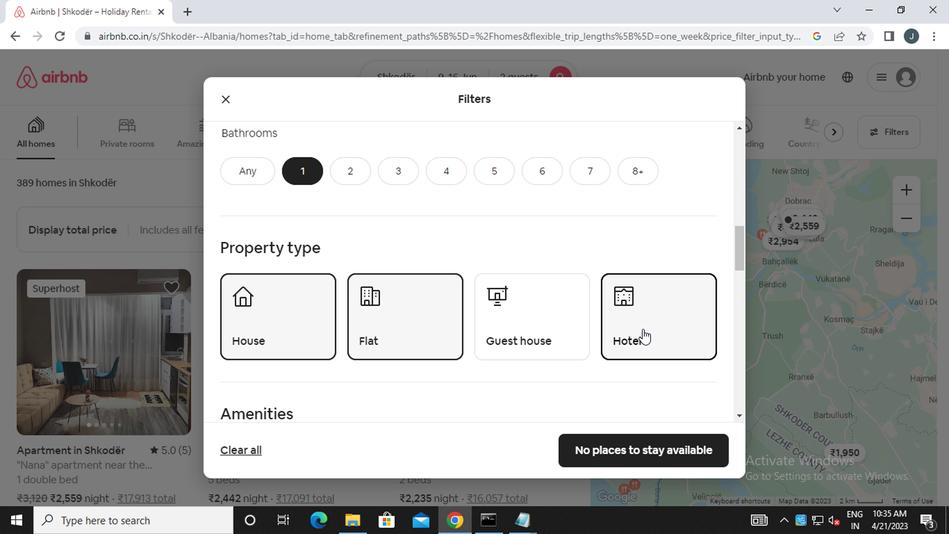 
Action: Mouse scrolled (639, 326) with delta (0, 0)
Screenshot: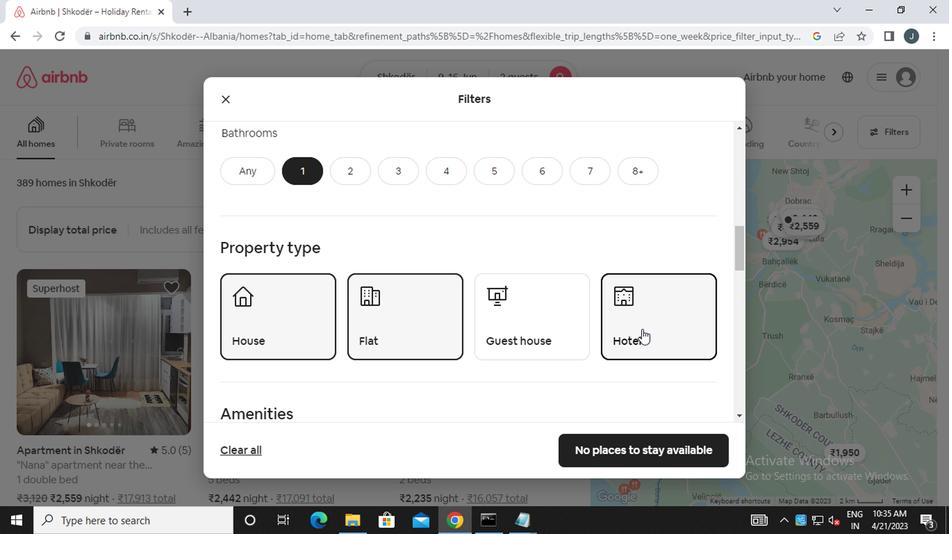
Action: Mouse scrolled (639, 326) with delta (0, 0)
Screenshot: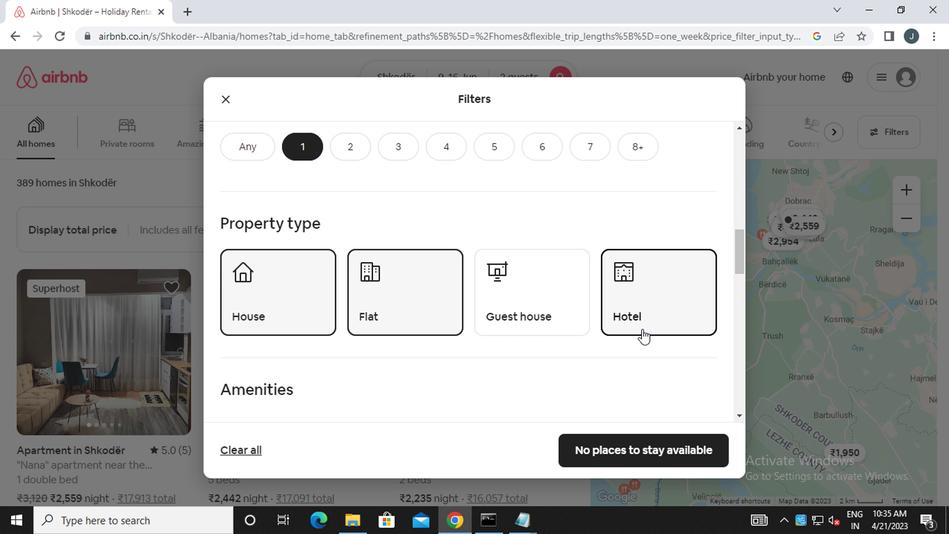 
Action: Mouse moved to (638, 326)
Screenshot: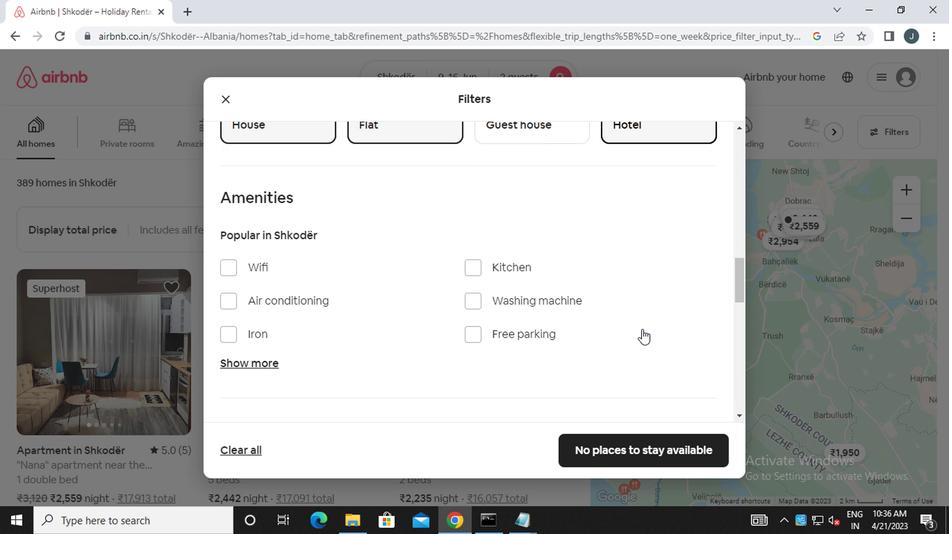 
Action: Mouse scrolled (638, 326) with delta (0, 0)
Screenshot: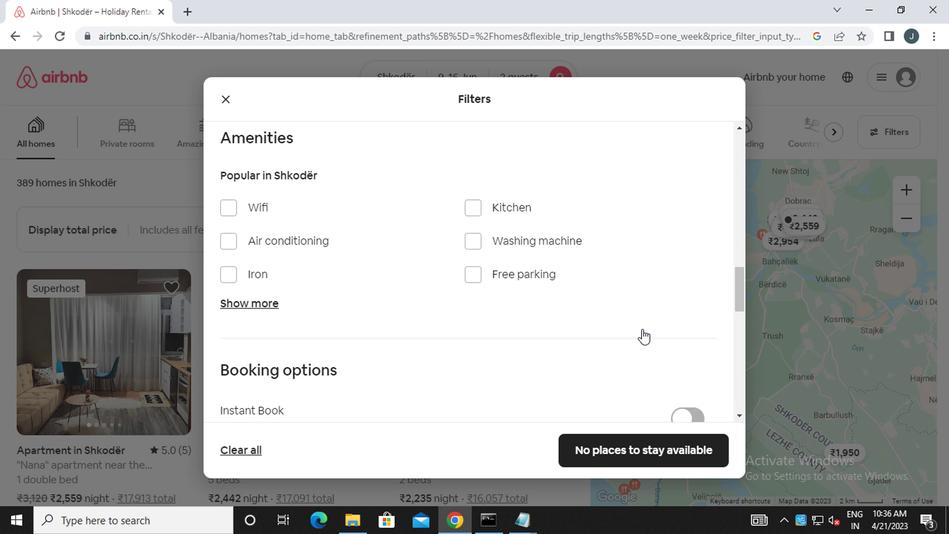
Action: Mouse scrolled (638, 326) with delta (0, 0)
Screenshot: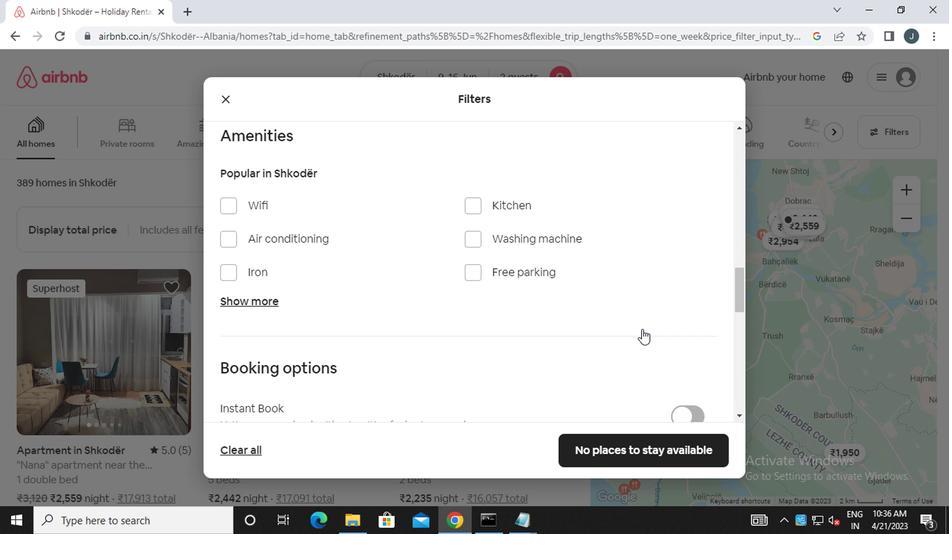 
Action: Mouse moved to (260, 158)
Screenshot: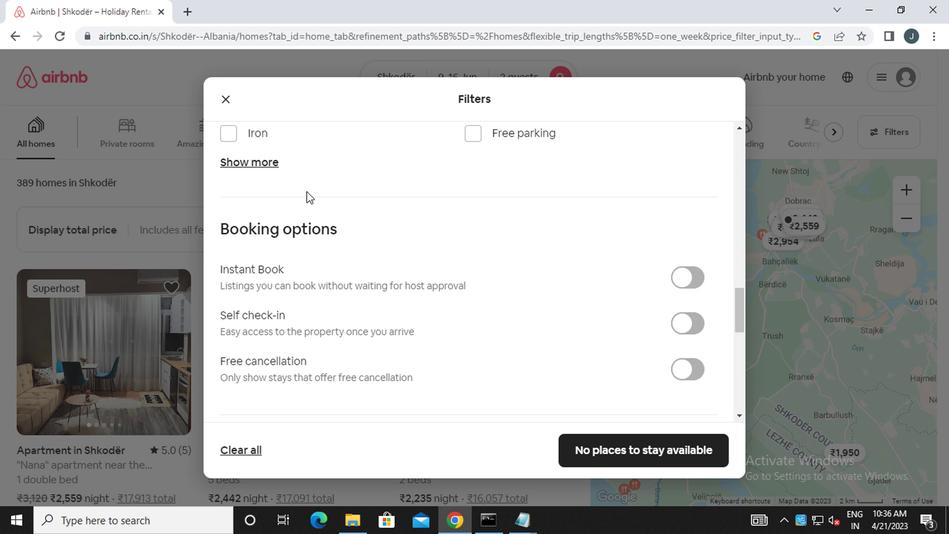 
Action: Mouse pressed left at (260, 158)
Screenshot: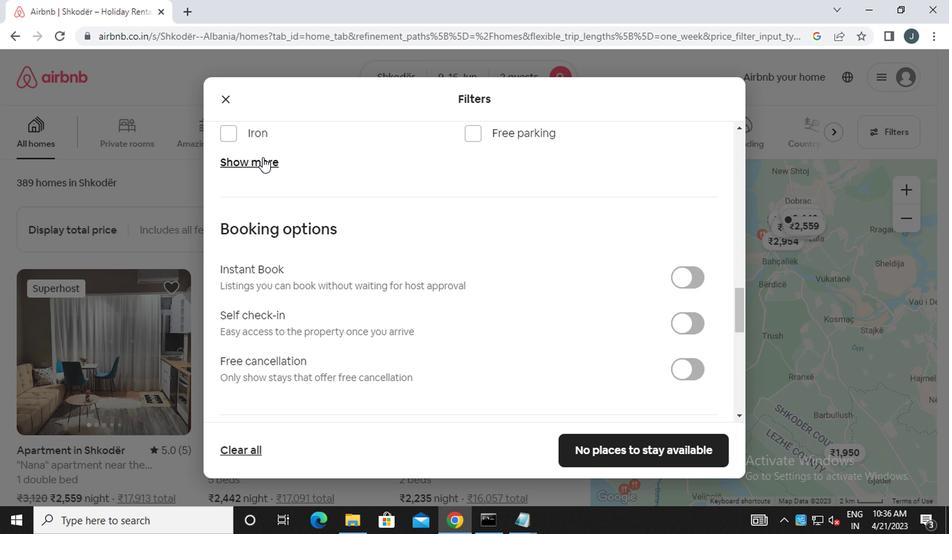 
Action: Mouse moved to (503, 216)
Screenshot: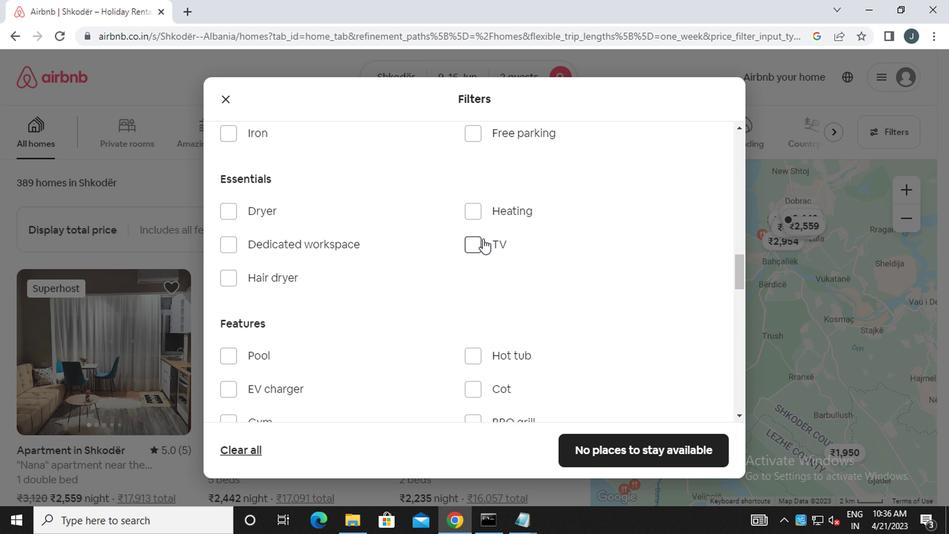 
Action: Mouse pressed left at (503, 216)
Screenshot: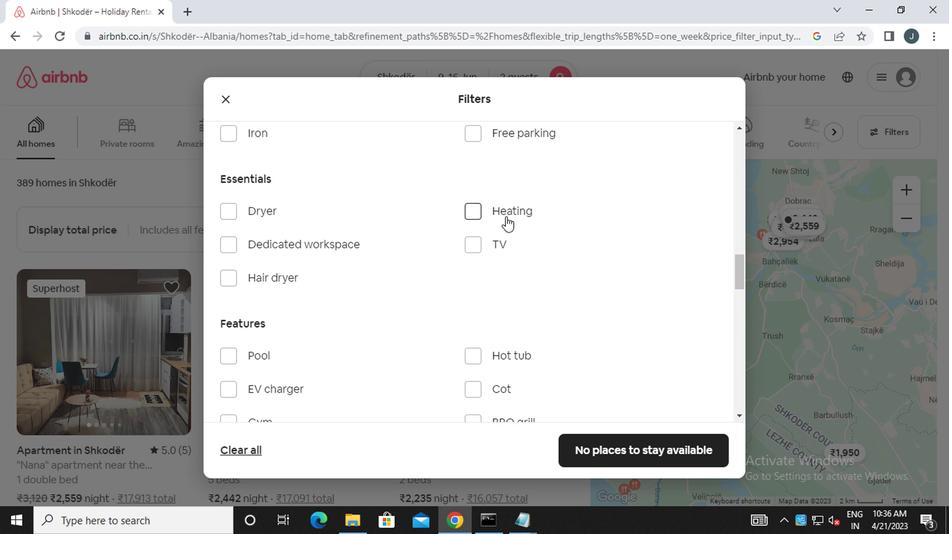 
Action: Mouse moved to (502, 216)
Screenshot: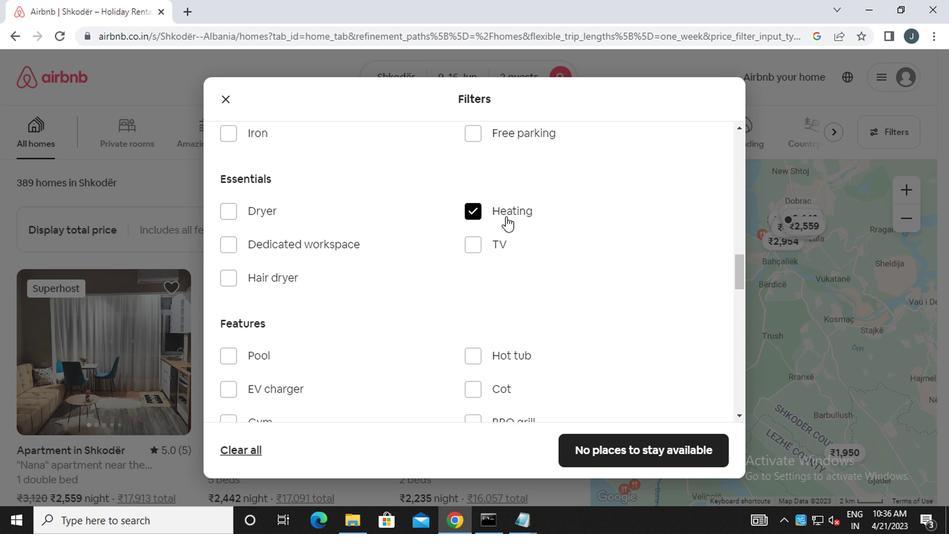 
Action: Mouse scrolled (502, 216) with delta (0, 0)
Screenshot: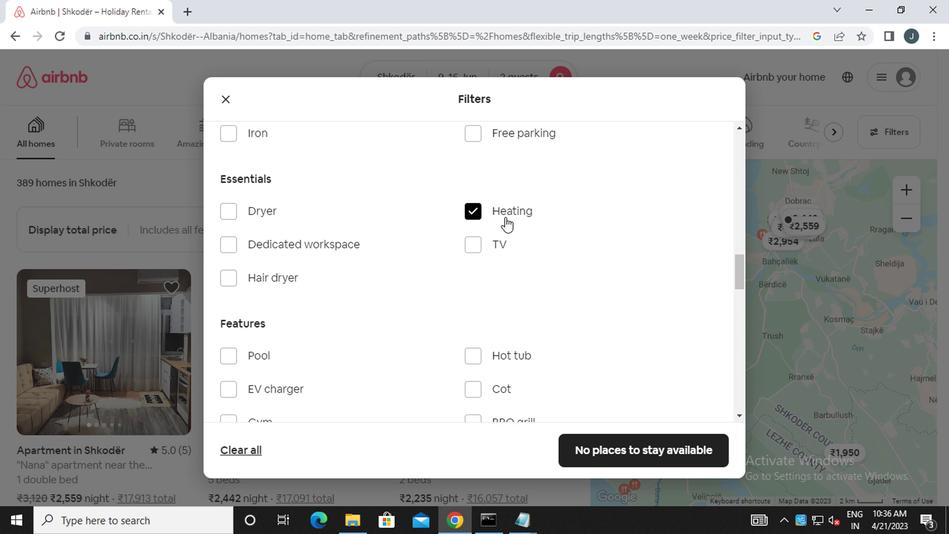 
Action: Mouse moved to (502, 216)
Screenshot: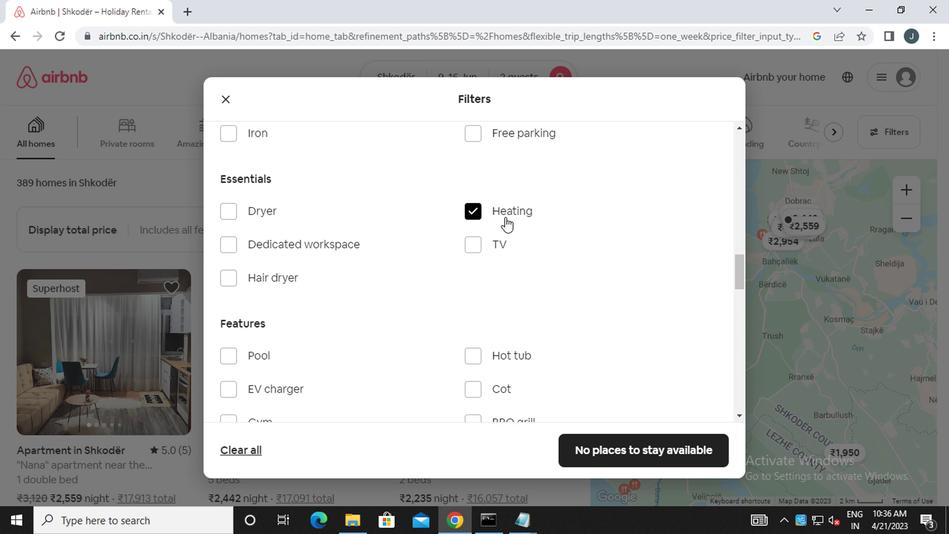 
Action: Mouse scrolled (502, 216) with delta (0, 0)
Screenshot: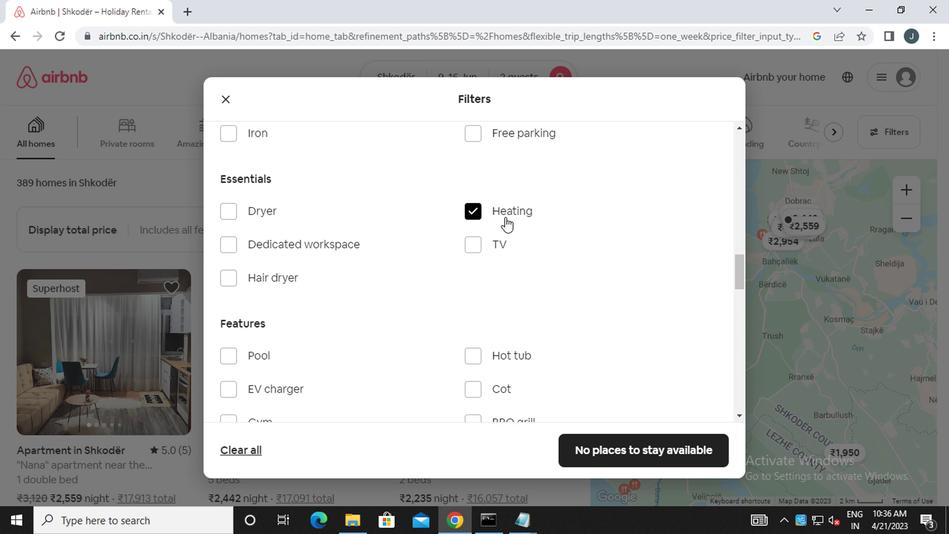 
Action: Mouse moved to (502, 217)
Screenshot: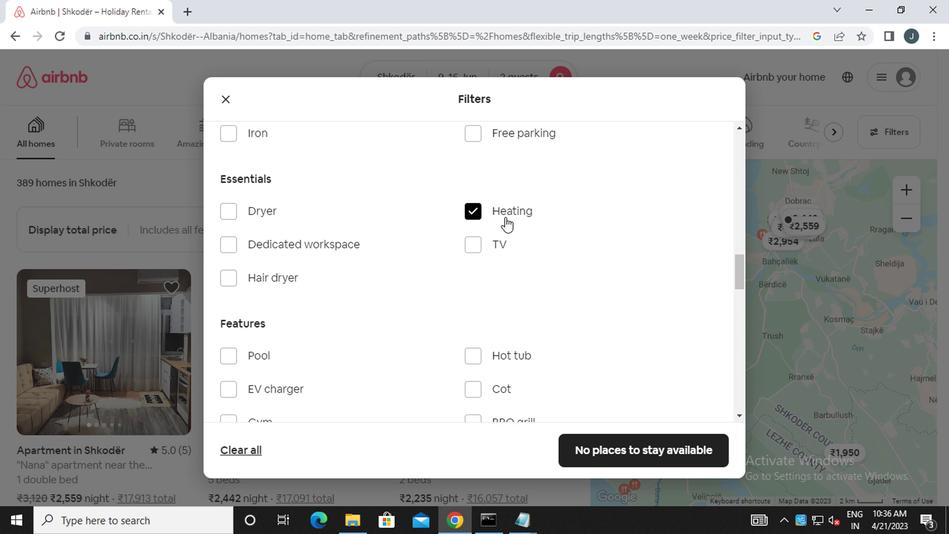 
Action: Mouse scrolled (502, 216) with delta (0, 0)
Screenshot: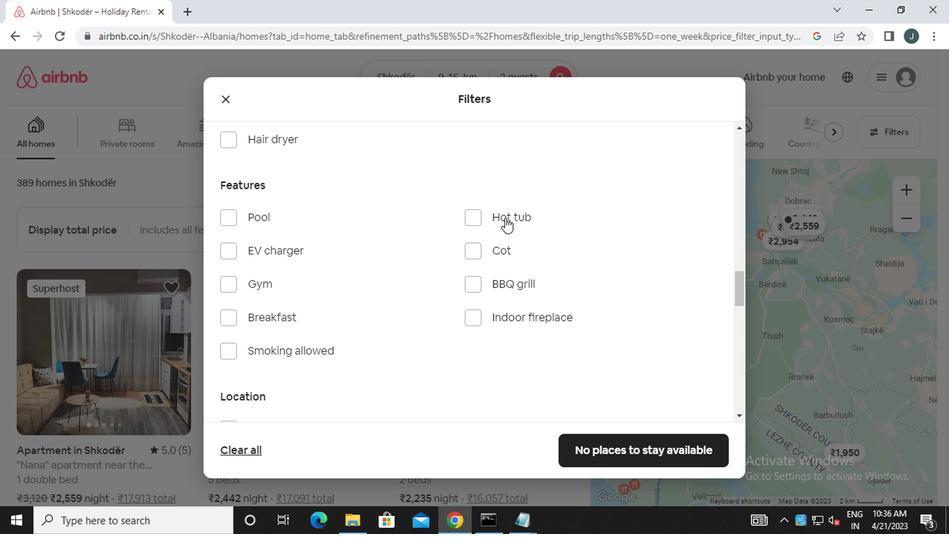 
Action: Mouse moved to (502, 218)
Screenshot: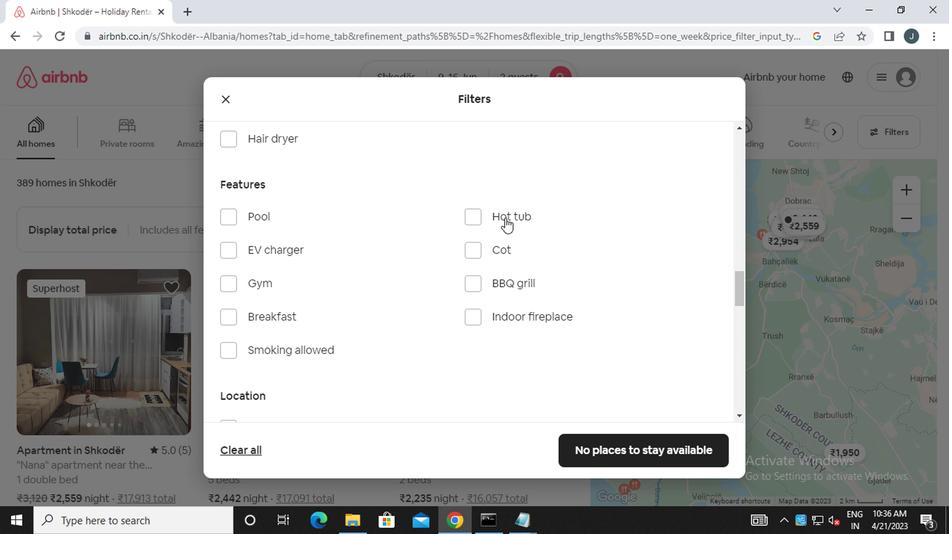 
Action: Mouse scrolled (502, 218) with delta (0, 0)
Screenshot: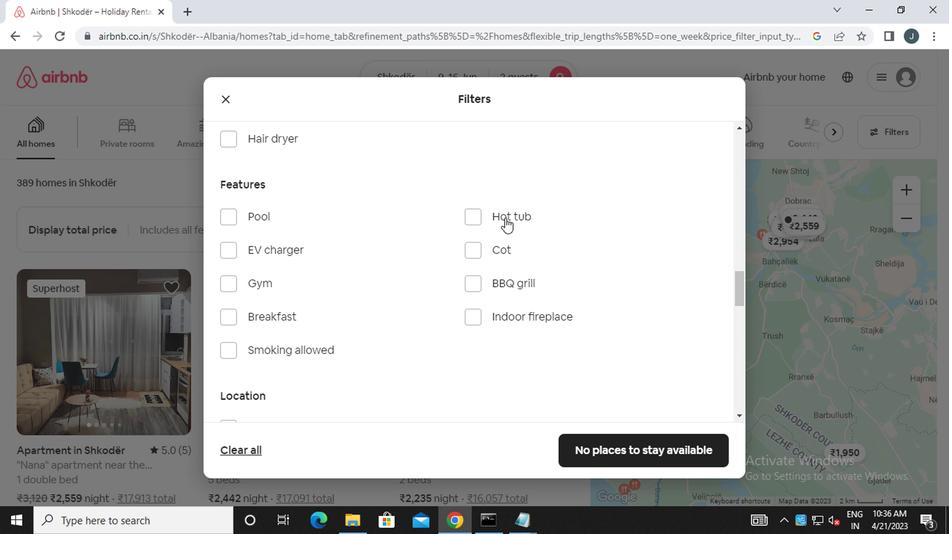 
Action: Mouse moved to (502, 221)
Screenshot: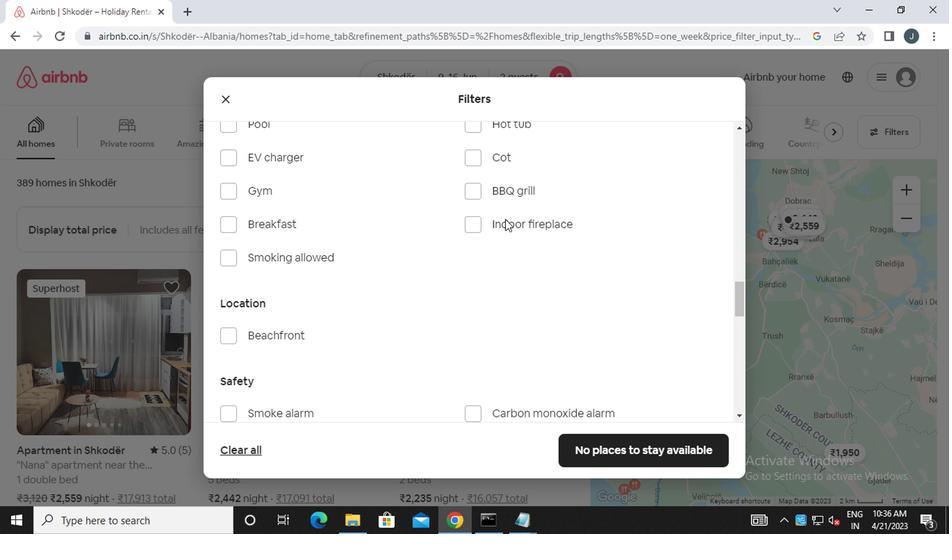 
Action: Mouse scrolled (502, 220) with delta (0, 0)
Screenshot: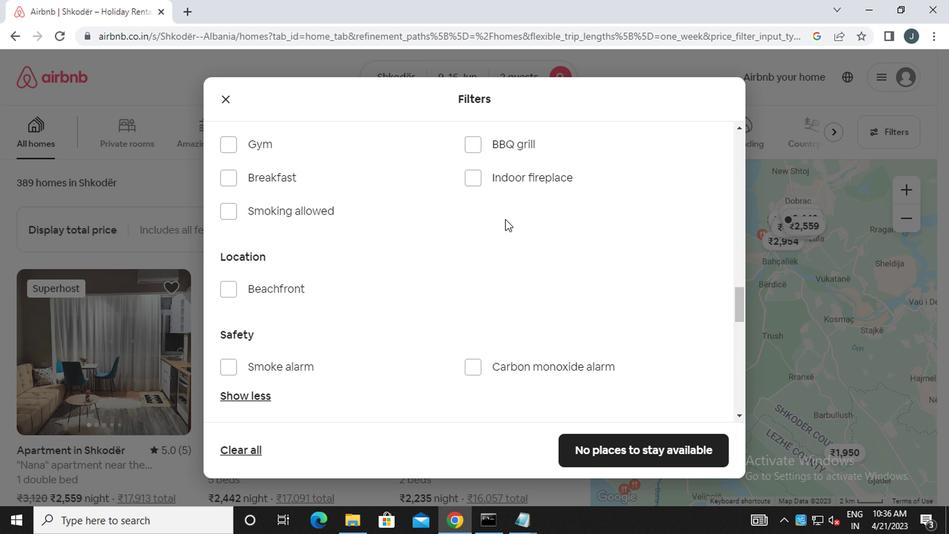 
Action: Mouse scrolled (502, 220) with delta (0, 0)
Screenshot: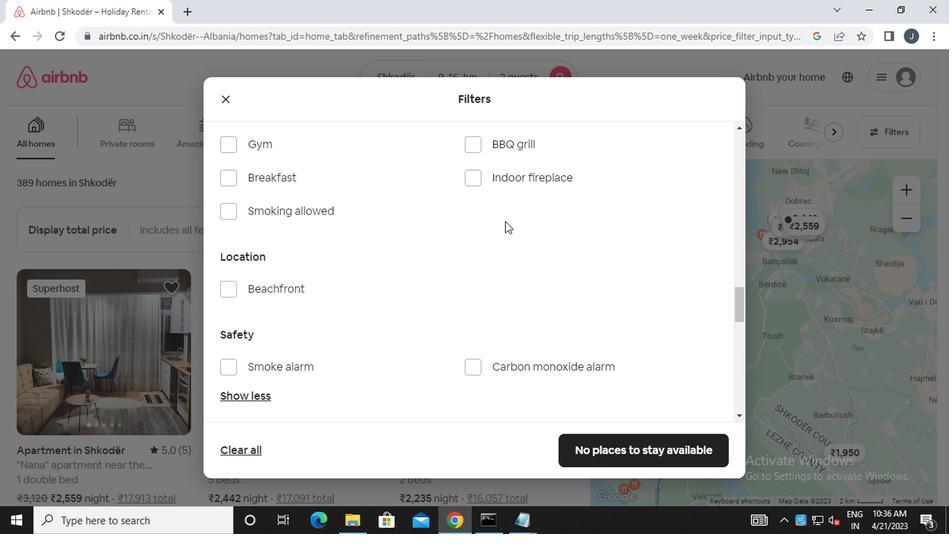 
Action: Mouse scrolled (502, 220) with delta (0, 0)
Screenshot: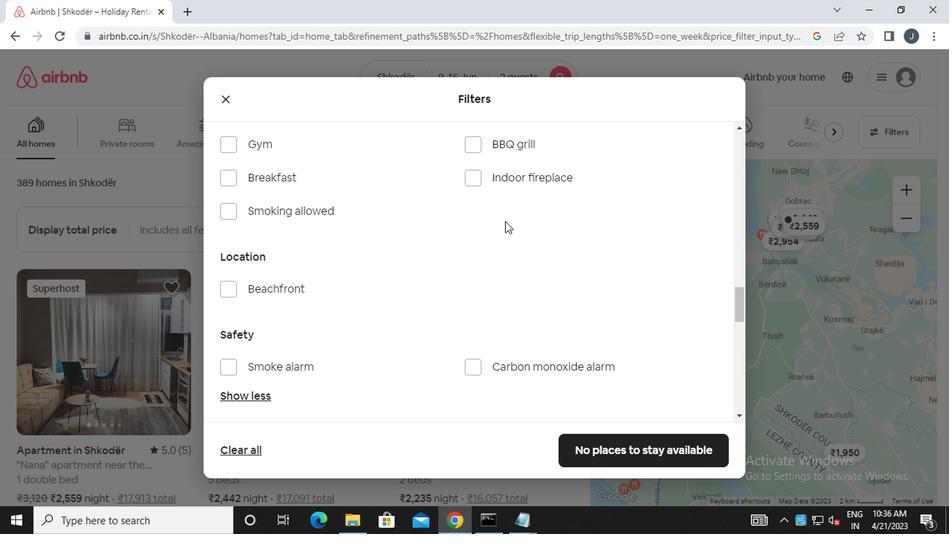 
Action: Mouse scrolled (502, 220) with delta (0, 0)
Screenshot: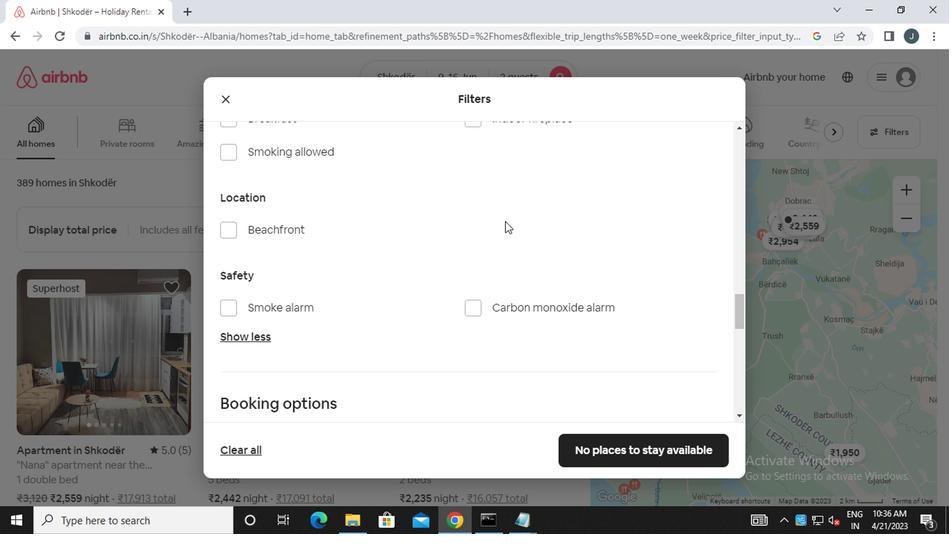 
Action: Mouse moved to (682, 277)
Screenshot: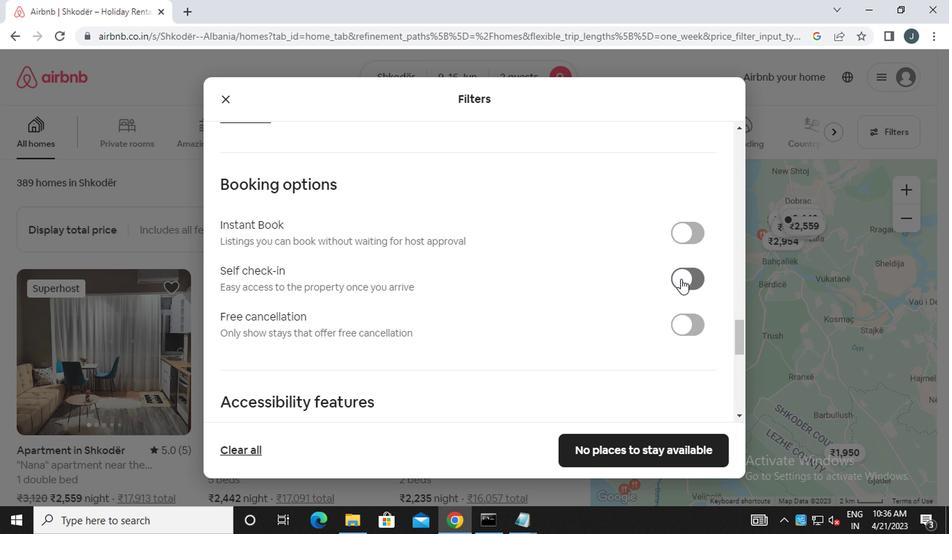 
Action: Mouse pressed left at (682, 277)
Screenshot: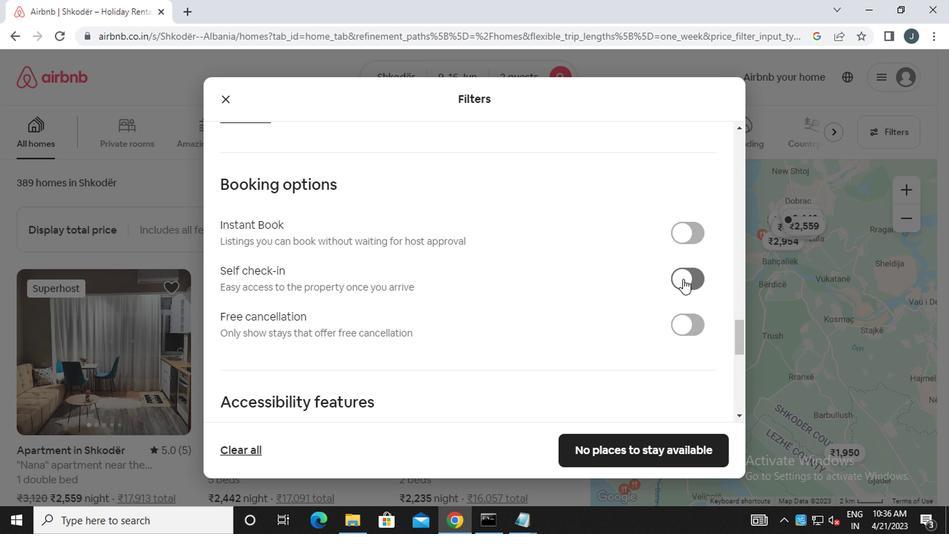 
Action: Mouse moved to (559, 284)
Screenshot: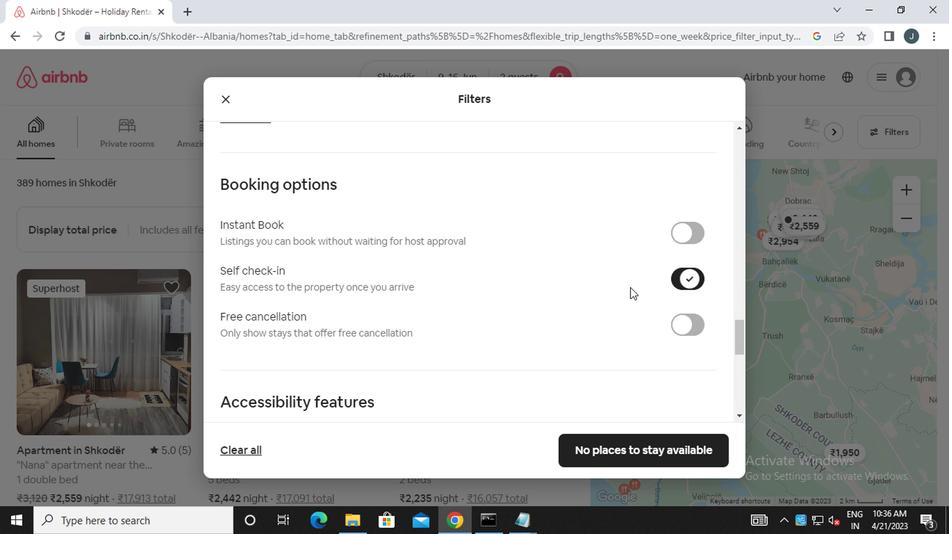
Action: Mouse scrolled (559, 283) with delta (0, 0)
Screenshot: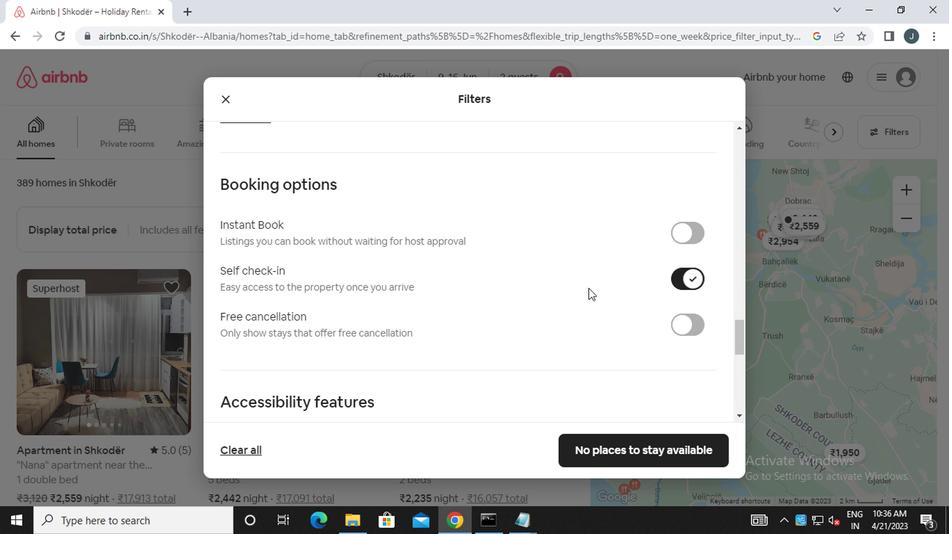 
Action: Mouse scrolled (559, 283) with delta (0, 0)
Screenshot: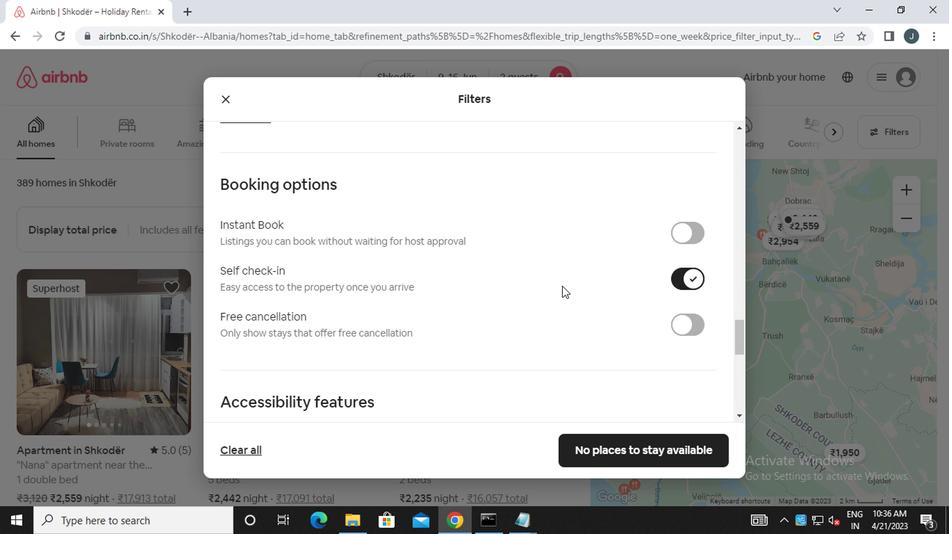 
Action: Mouse scrolled (559, 283) with delta (0, 0)
Screenshot: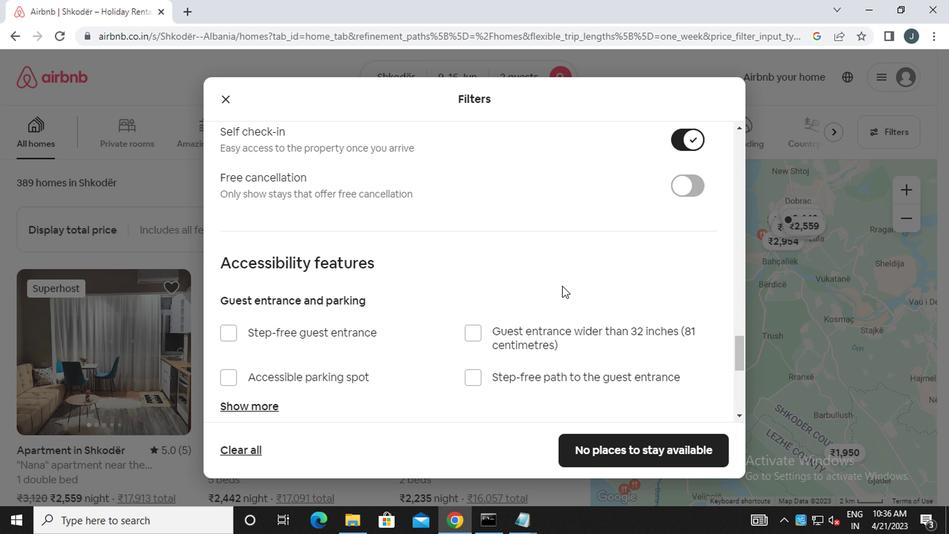 
Action: Mouse scrolled (559, 283) with delta (0, 0)
Screenshot: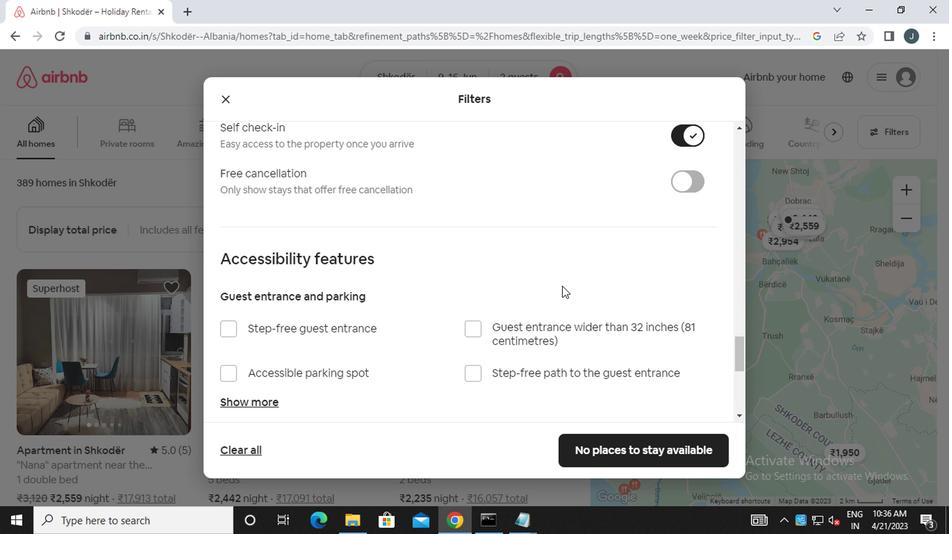 
Action: Mouse scrolled (559, 283) with delta (0, 0)
Screenshot: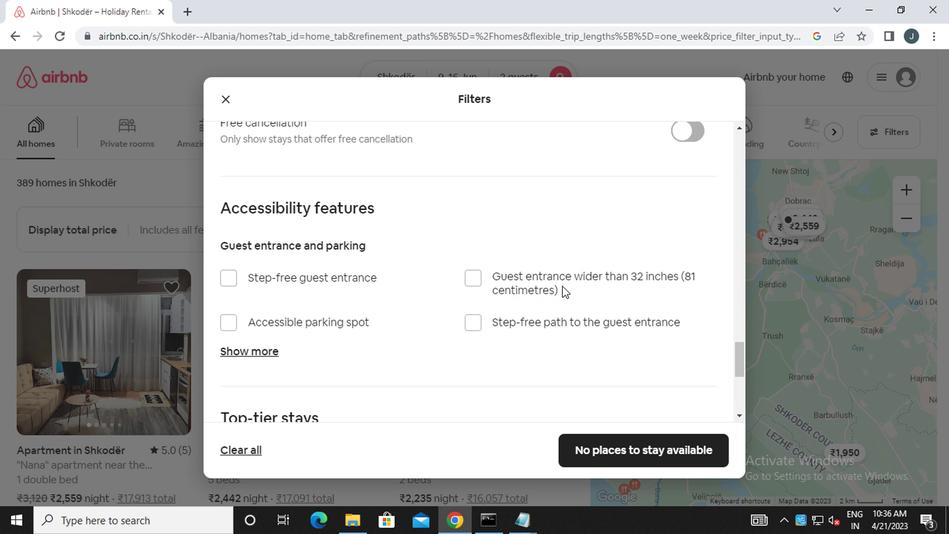 
Action: Mouse scrolled (559, 283) with delta (0, 0)
Screenshot: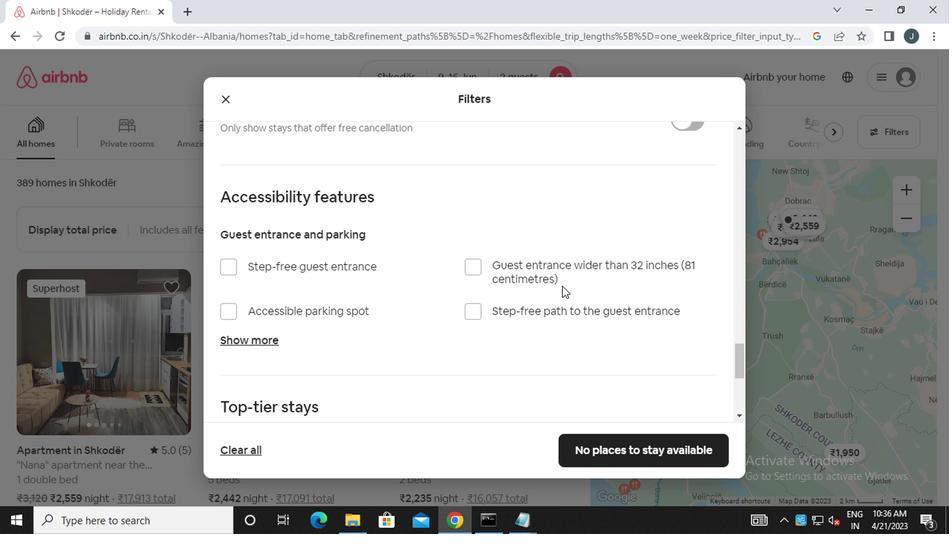 
Action: Mouse moved to (557, 284)
Screenshot: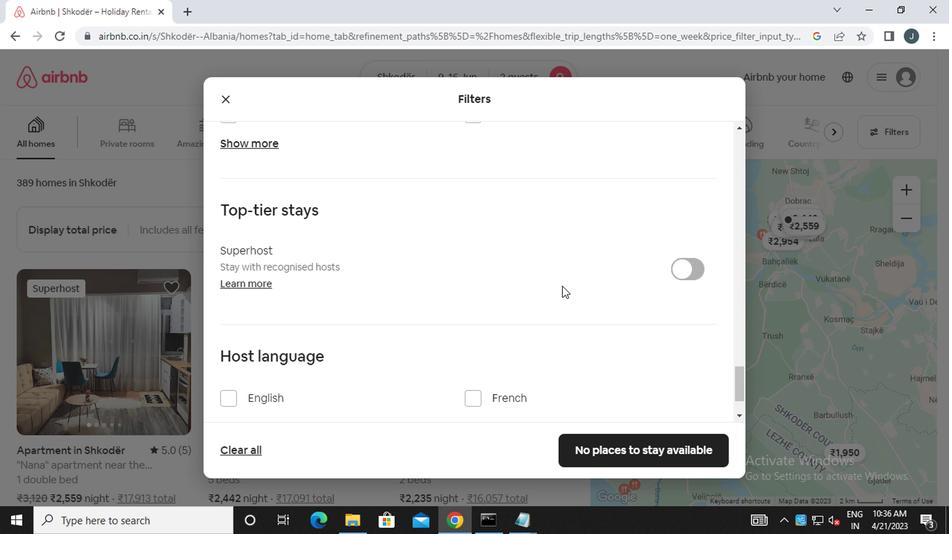 
Action: Mouse scrolled (557, 283) with delta (0, 0)
Screenshot: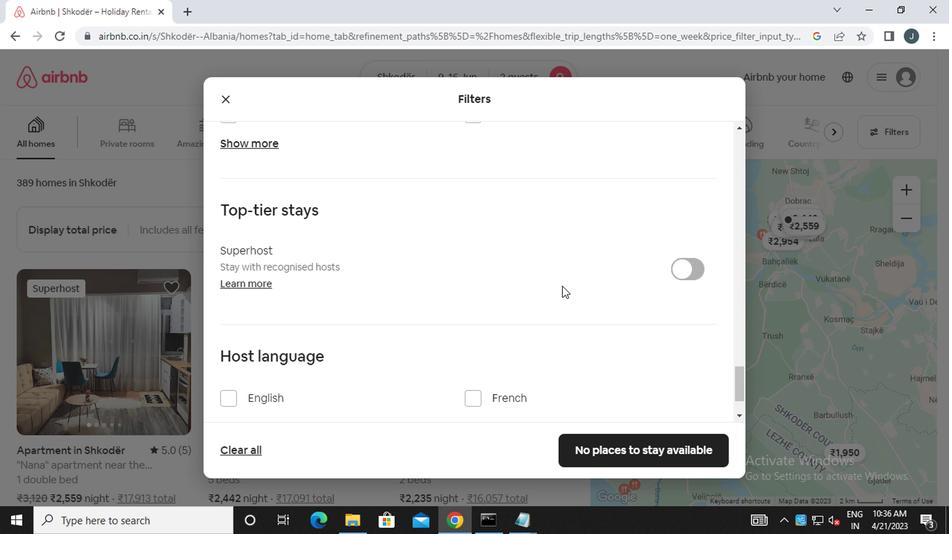 
Action: Mouse moved to (557, 284)
Screenshot: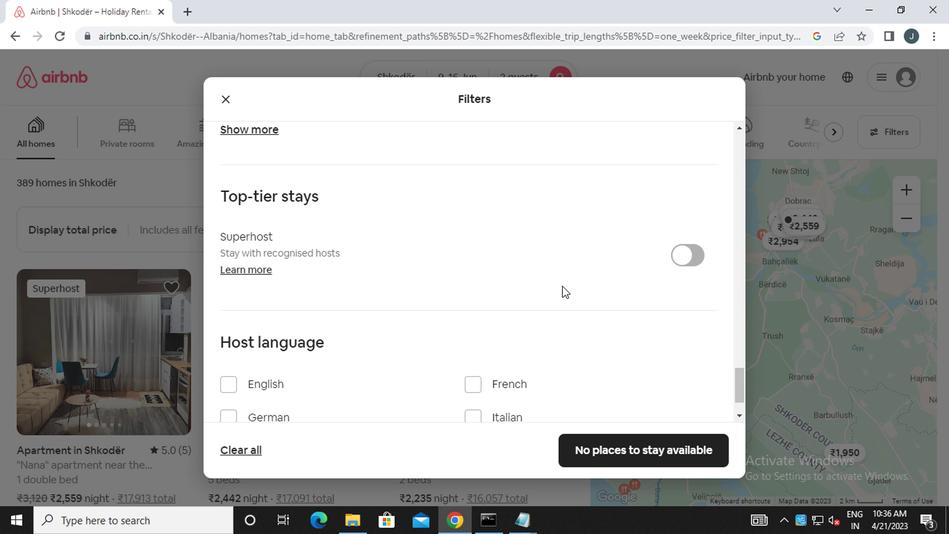 
Action: Mouse scrolled (557, 283) with delta (0, 0)
Screenshot: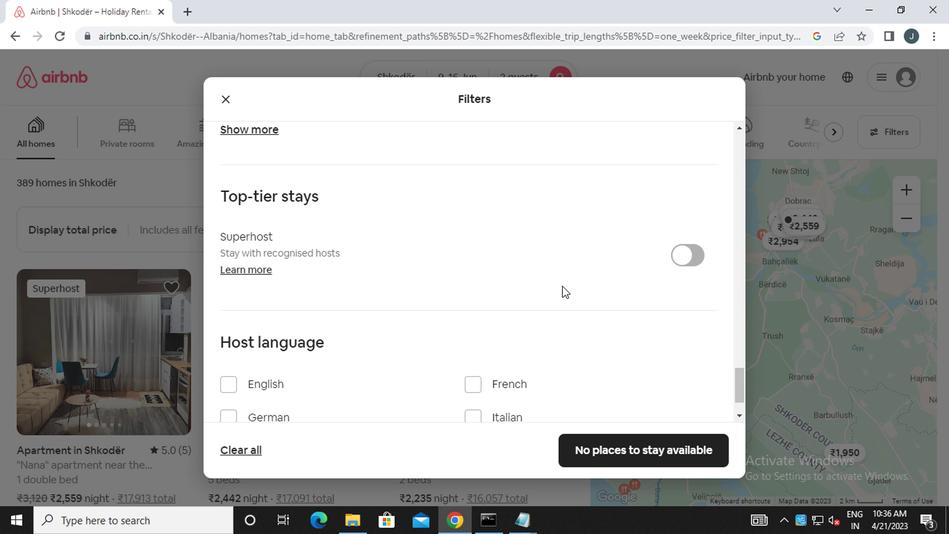 
Action: Mouse scrolled (557, 283) with delta (0, 0)
Screenshot: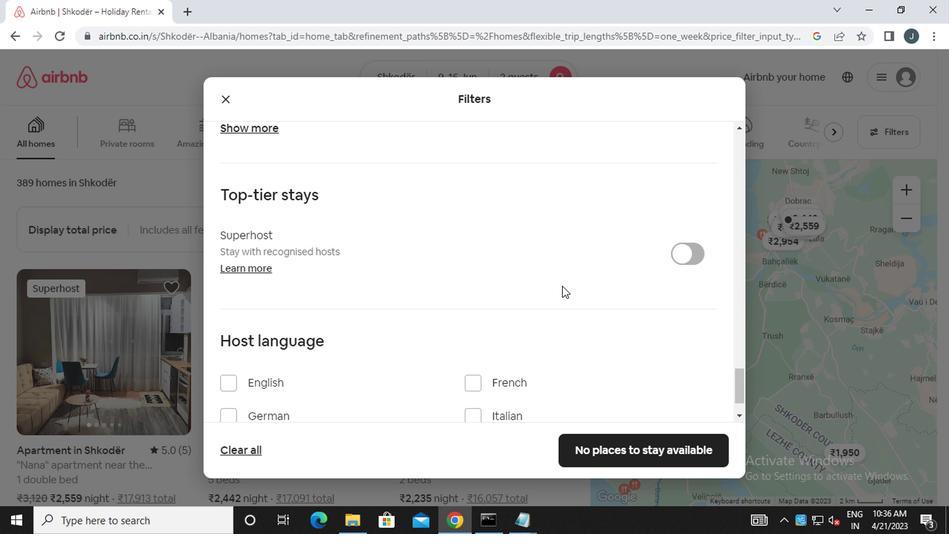 
Action: Mouse moved to (552, 284)
Screenshot: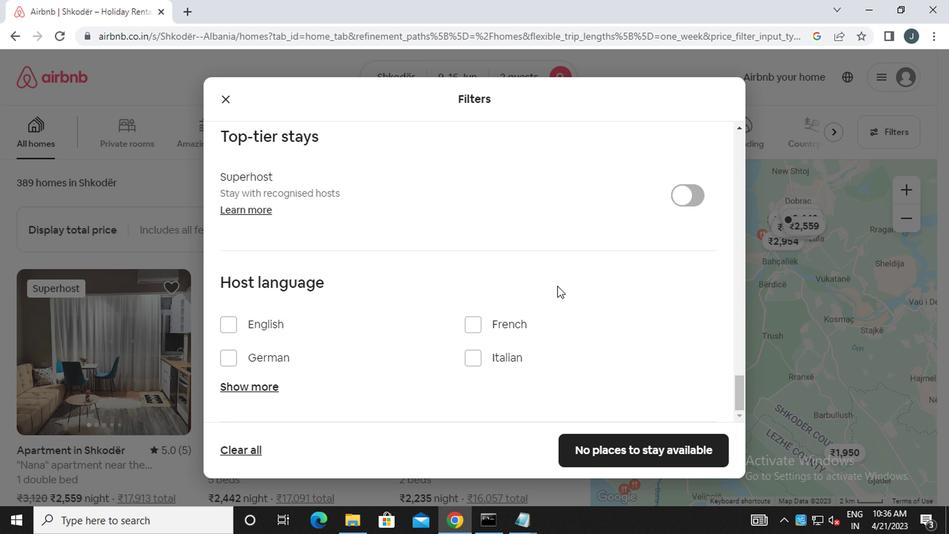 
Action: Mouse scrolled (552, 283) with delta (0, 0)
Screenshot: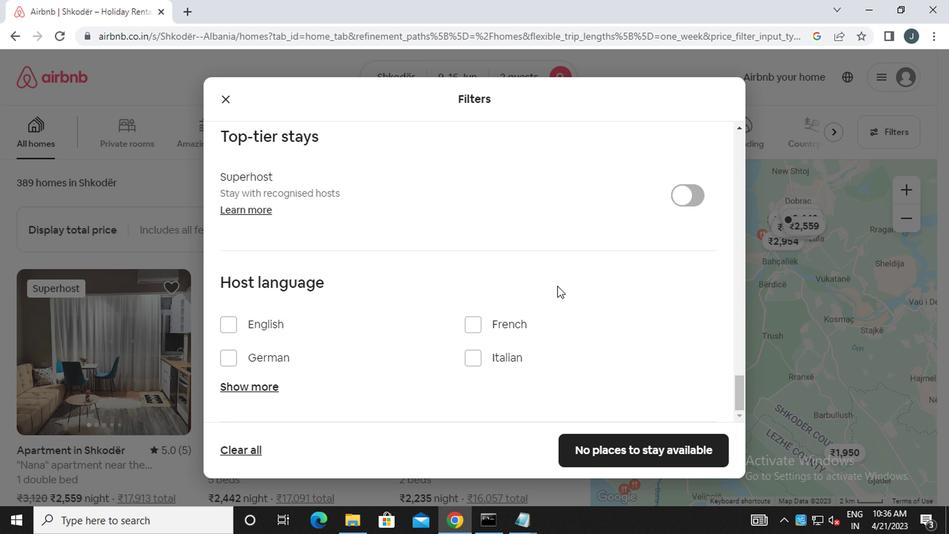 
Action: Mouse moved to (552, 284)
Screenshot: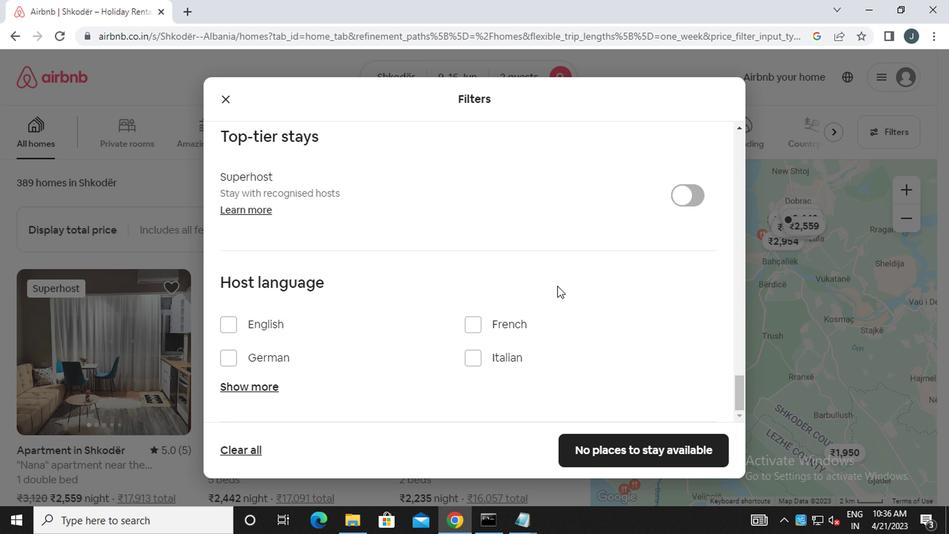 
Action: Mouse scrolled (552, 283) with delta (0, 0)
Screenshot: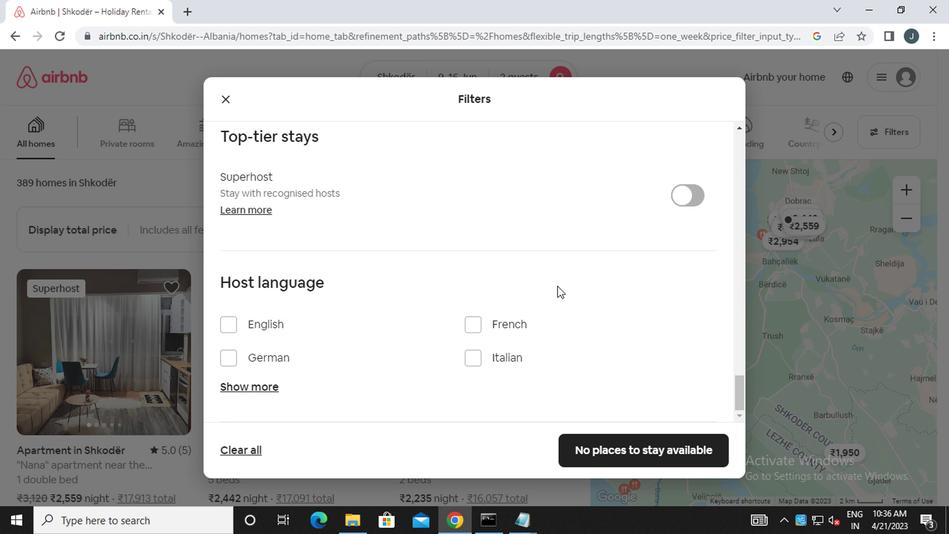 
Action: Mouse moved to (552, 284)
Screenshot: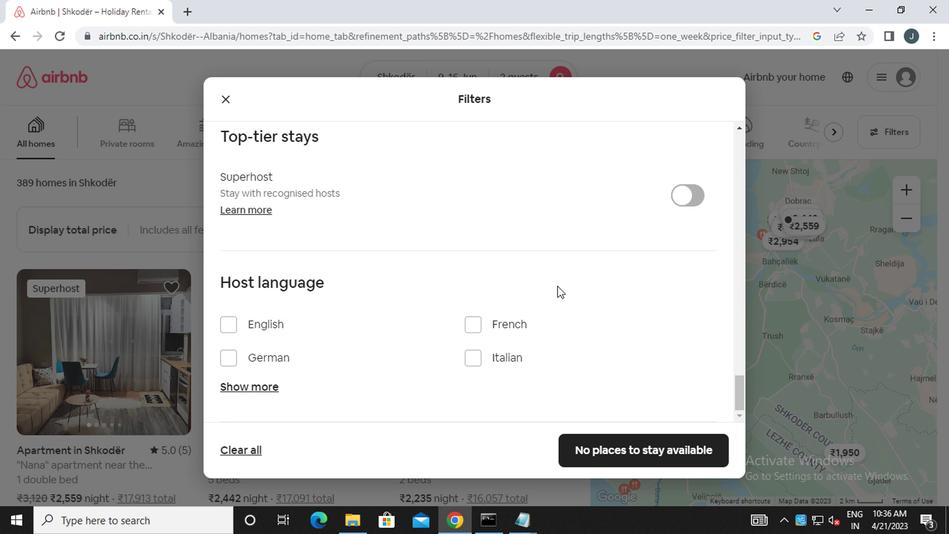 
Action: Mouse scrolled (552, 283) with delta (0, 0)
Screenshot: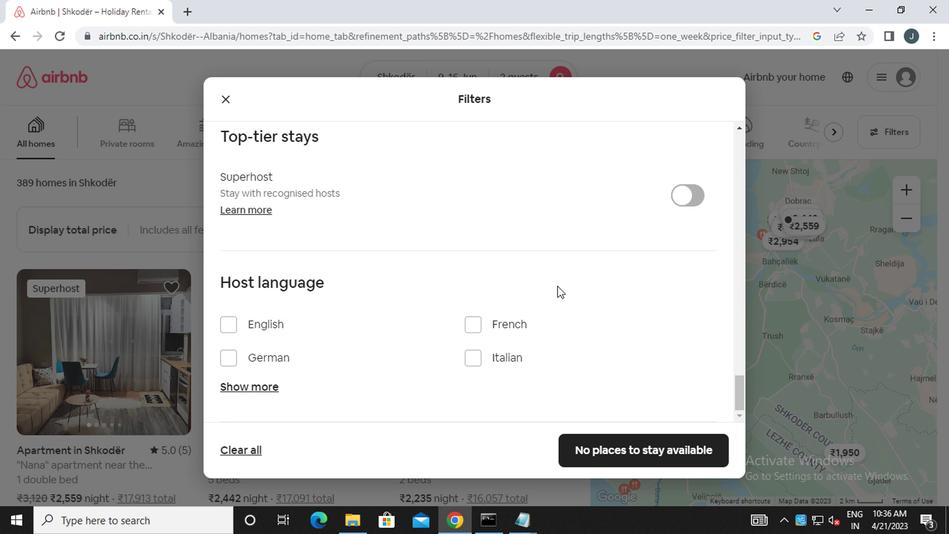 
Action: Mouse moved to (549, 284)
Screenshot: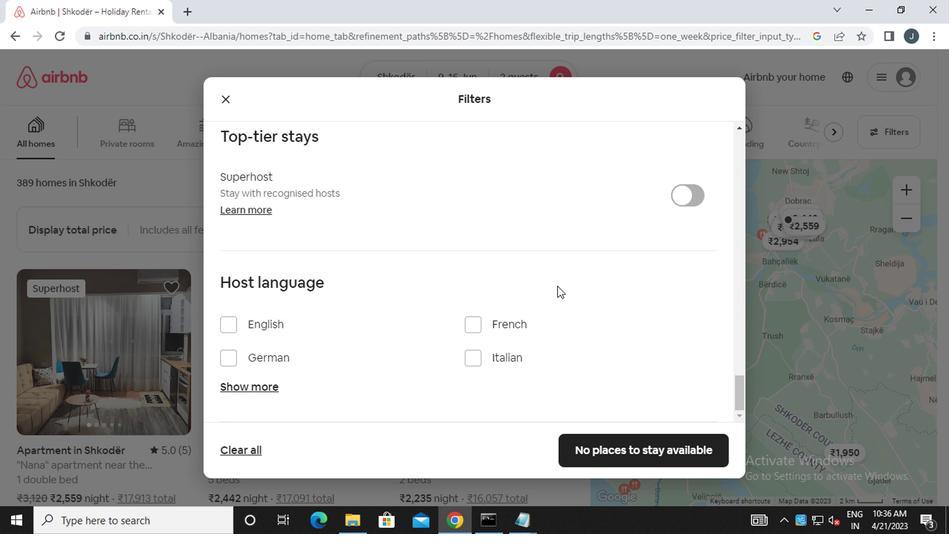 
Action: Mouse scrolled (549, 284) with delta (0, 0)
Screenshot: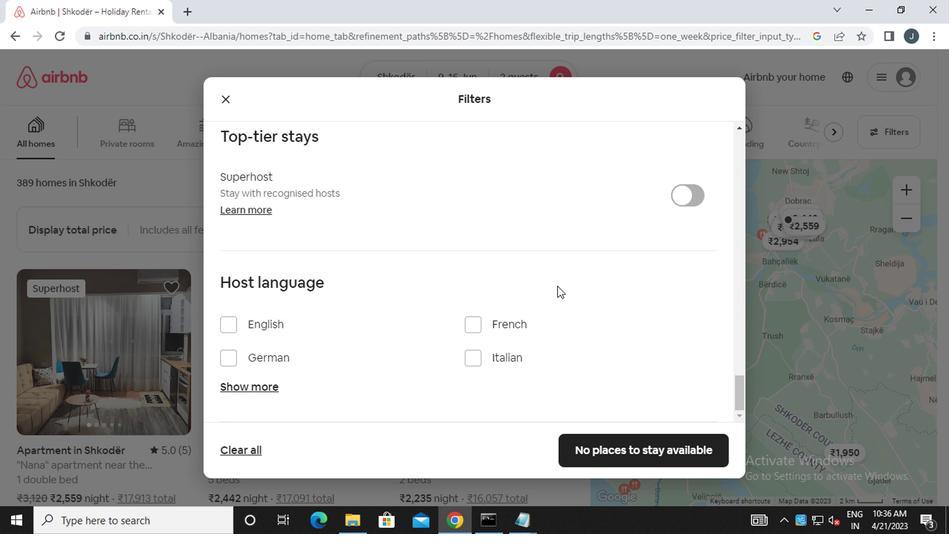 
Action: Mouse moved to (251, 320)
Screenshot: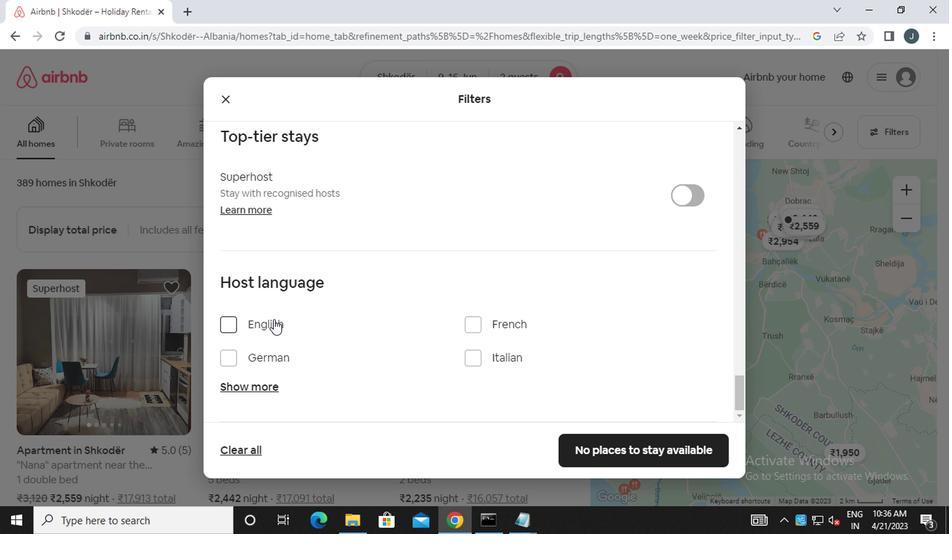 
Action: Mouse pressed left at (251, 320)
Screenshot: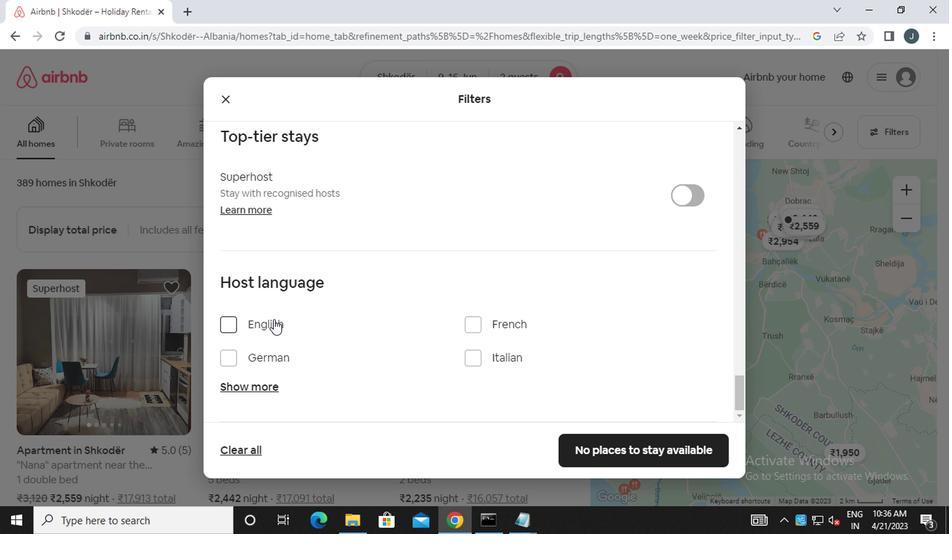 
Action: Mouse moved to (589, 444)
Screenshot: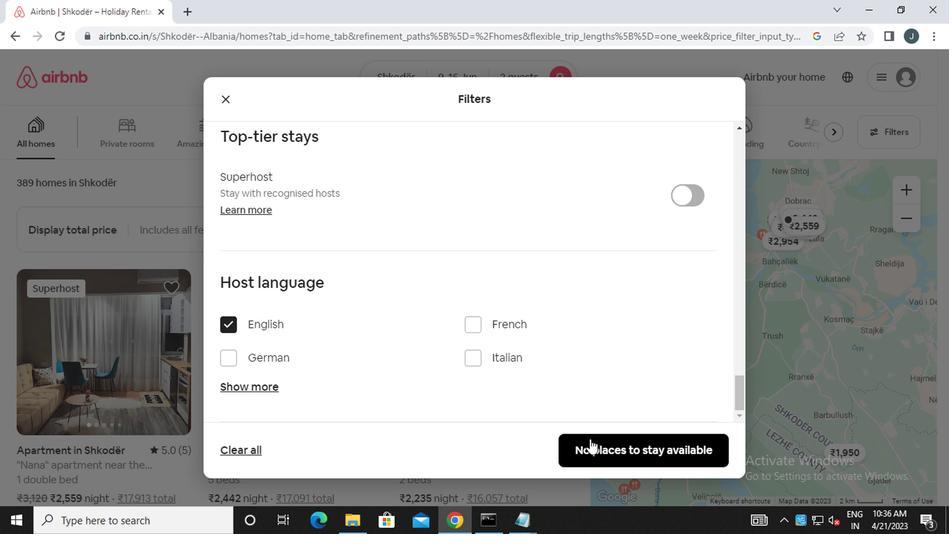 
Action: Mouse pressed left at (589, 444)
Screenshot: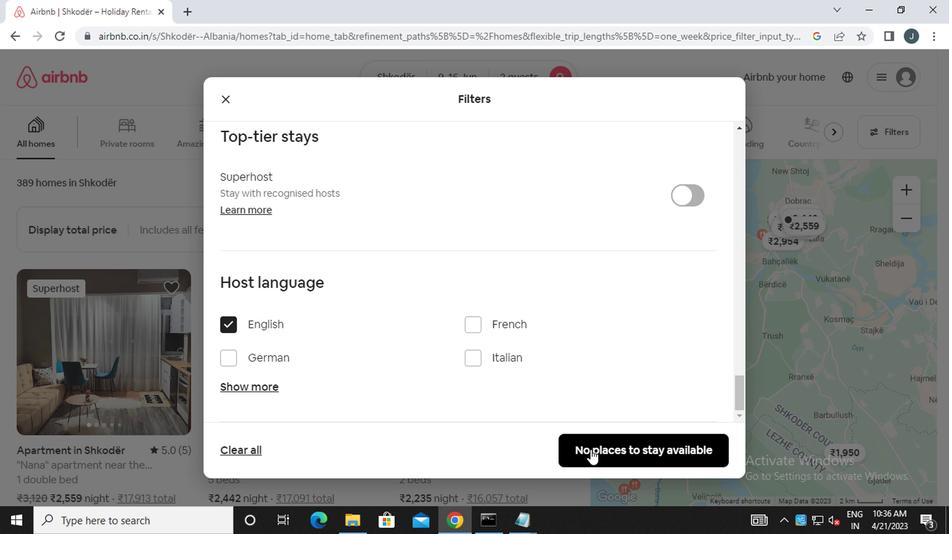 
Action: Mouse moved to (573, 427)
Screenshot: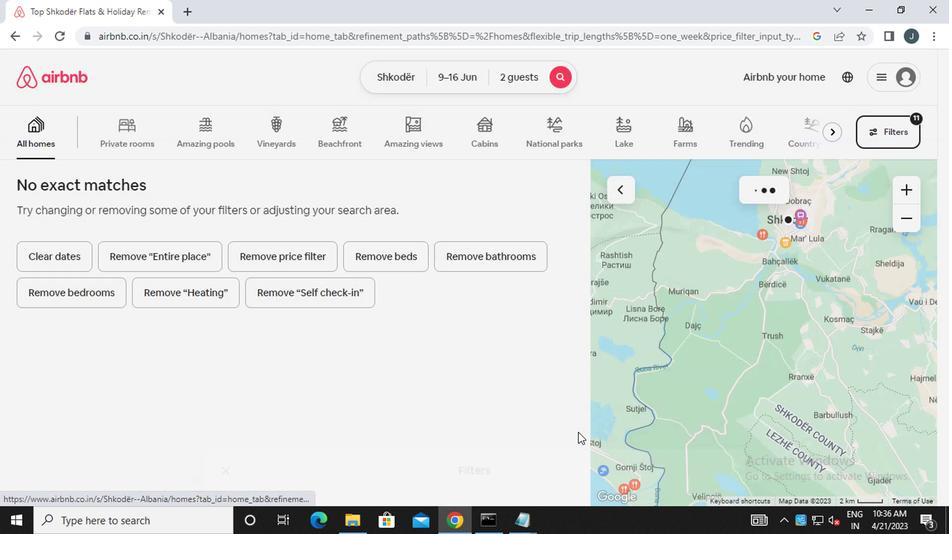
